 Task: Create a list of must-visit beaches in Miami Beach.
Action: Mouse moved to (145, 54)
Screenshot: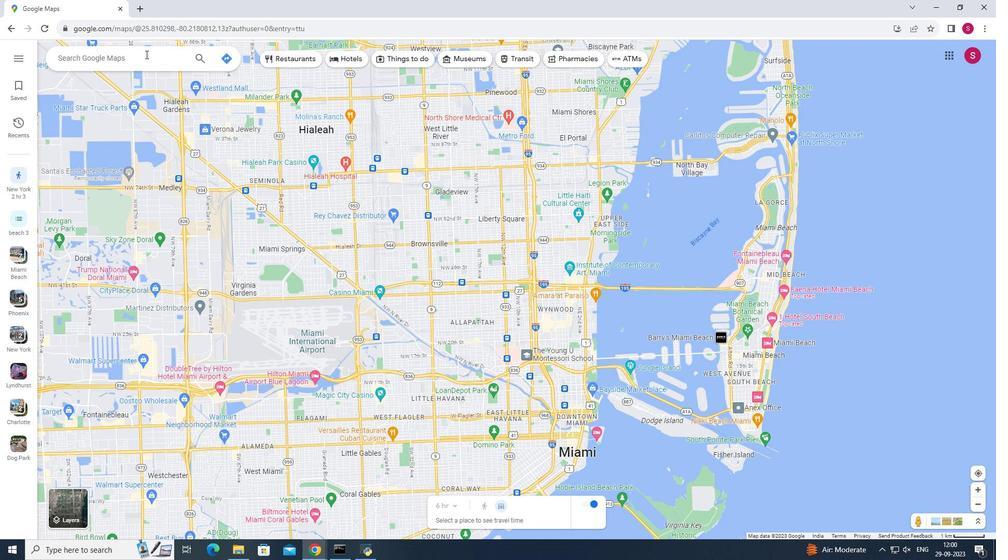 
Action: Mouse pressed left at (145, 54)
Screenshot: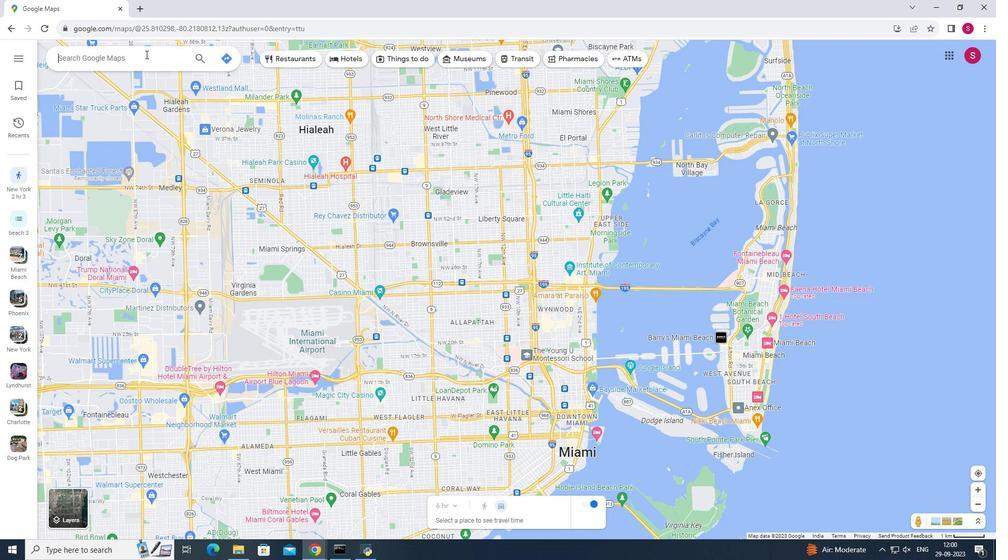 
Action: Mouse moved to (149, 55)
Screenshot: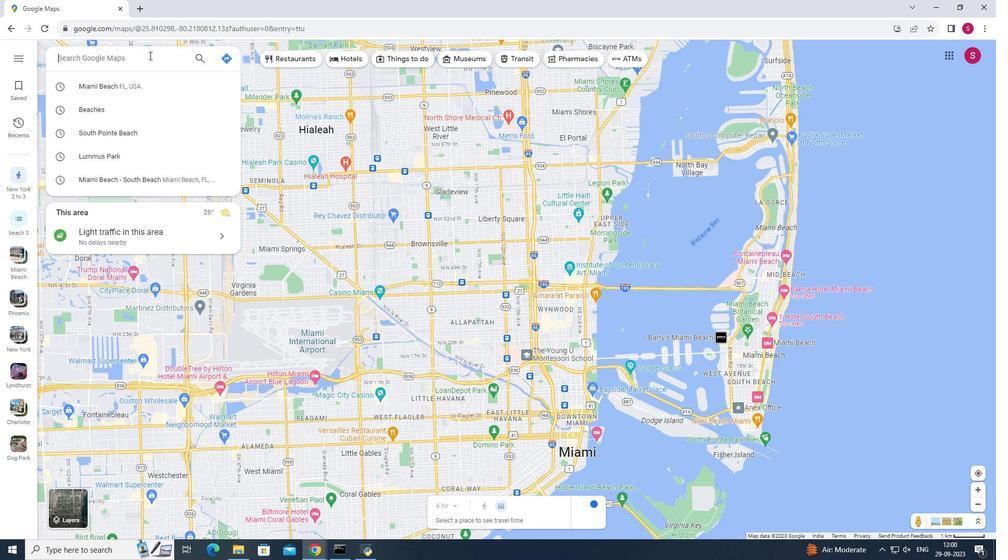 
Action: Key pressed miami<Key.space>beach
Screenshot: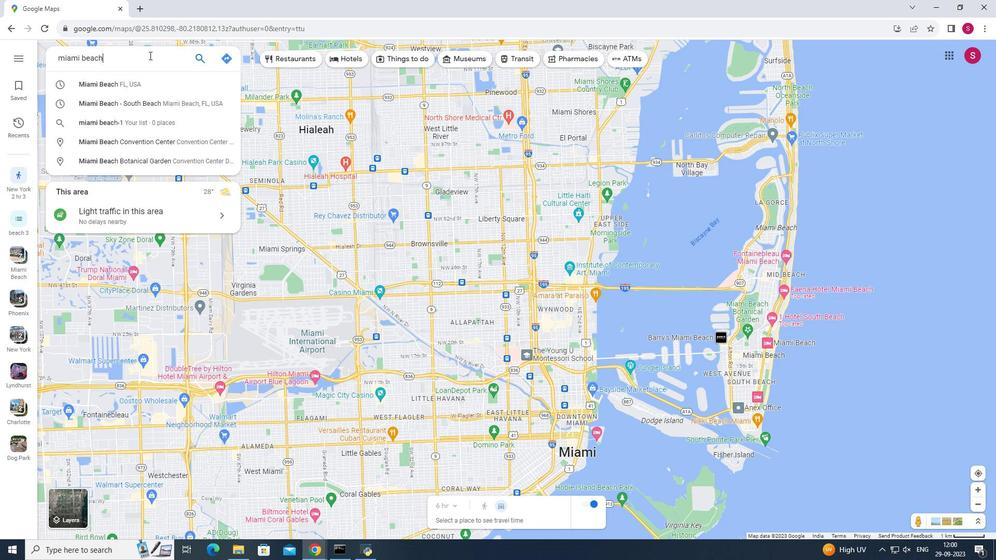 
Action: Mouse moved to (131, 82)
Screenshot: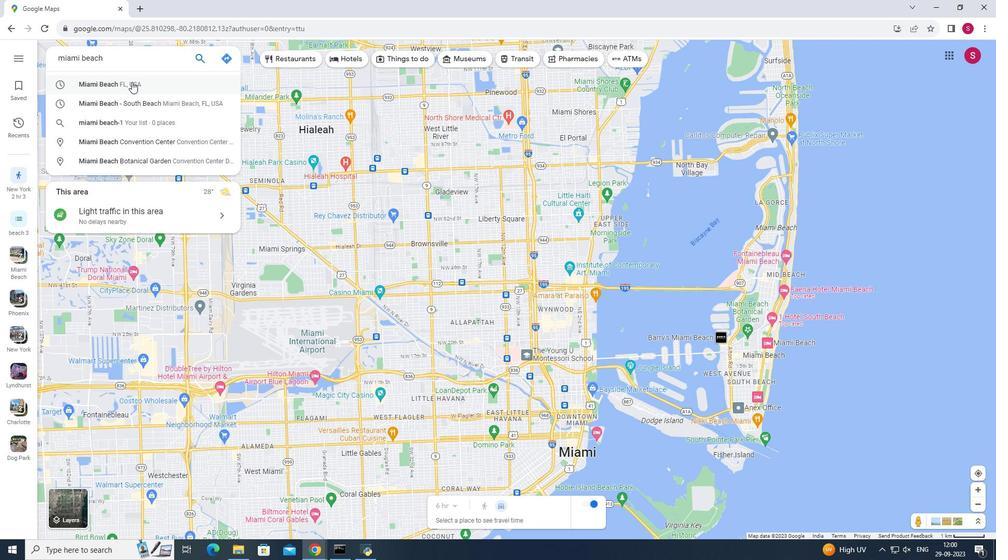 
Action: Mouse pressed left at (131, 82)
Screenshot: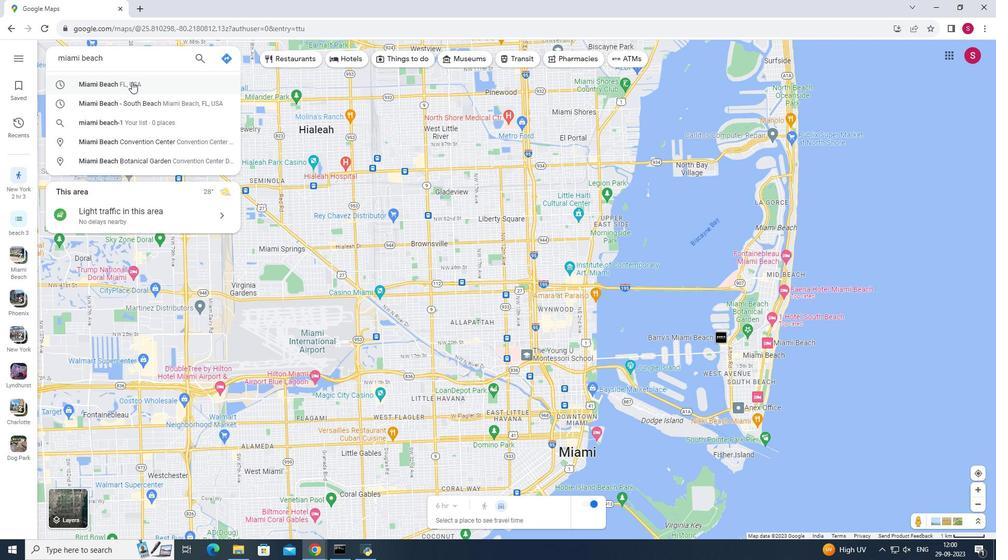 
Action: Mouse moved to (145, 231)
Screenshot: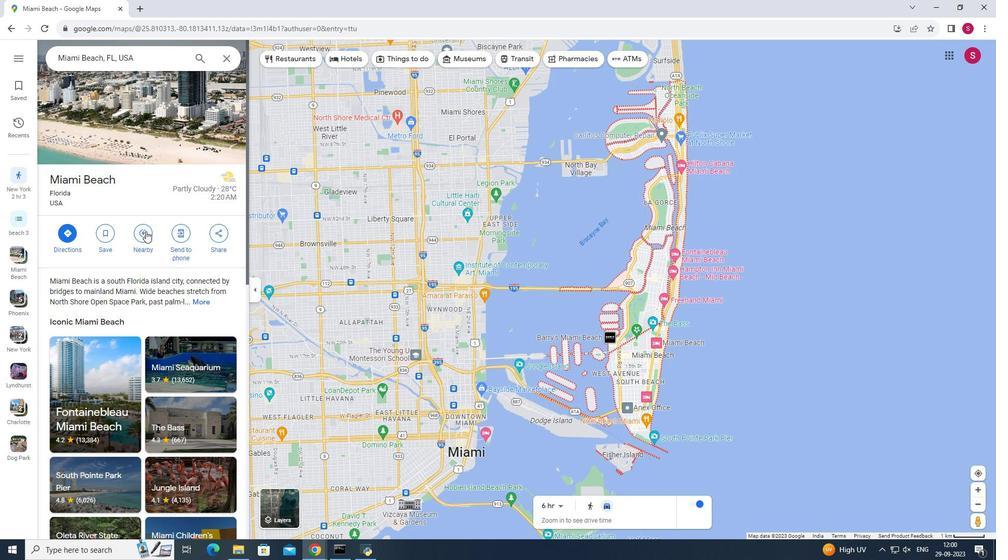 
Action: Mouse pressed left at (145, 231)
Screenshot: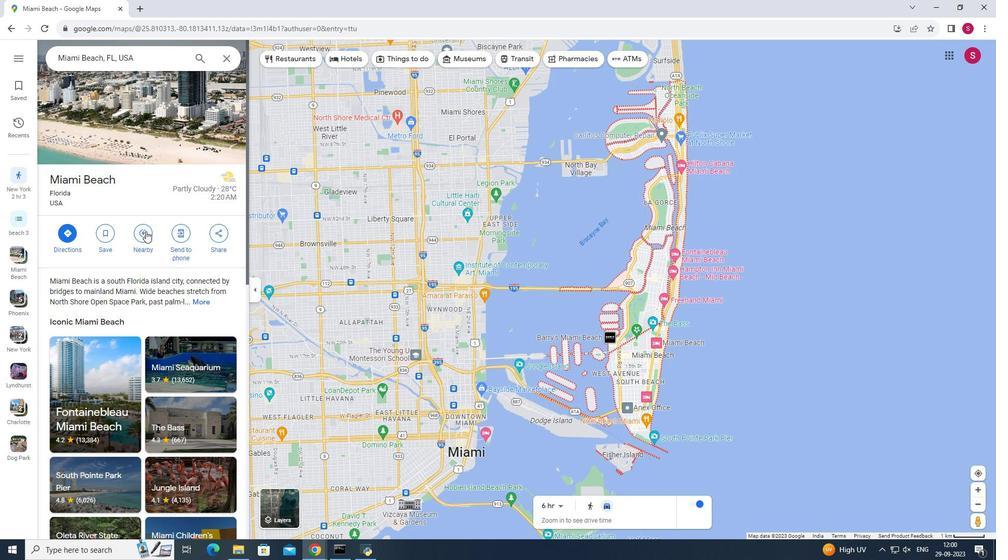 
Action: Key pressed beaches<Key.enter>
Screenshot: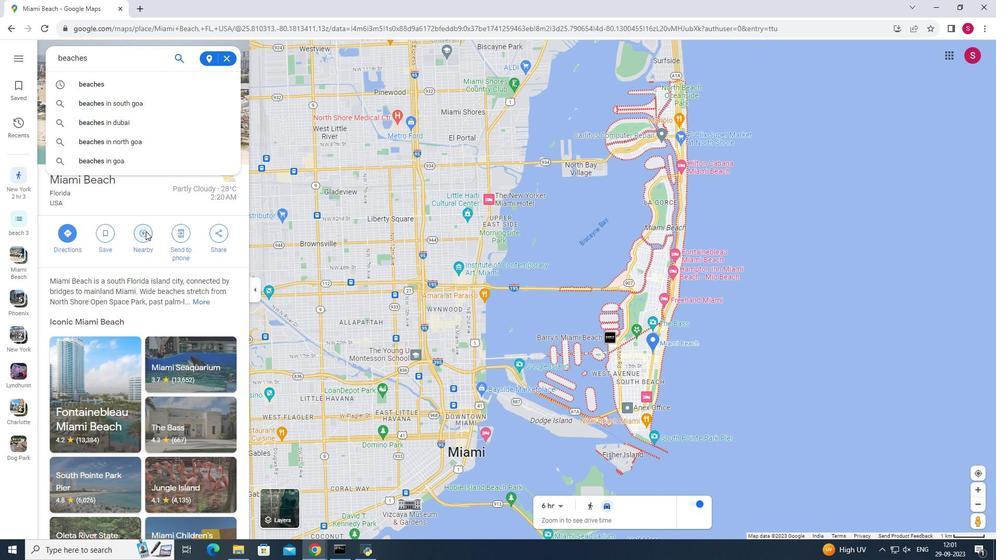 
Action: Mouse moved to (146, 355)
Screenshot: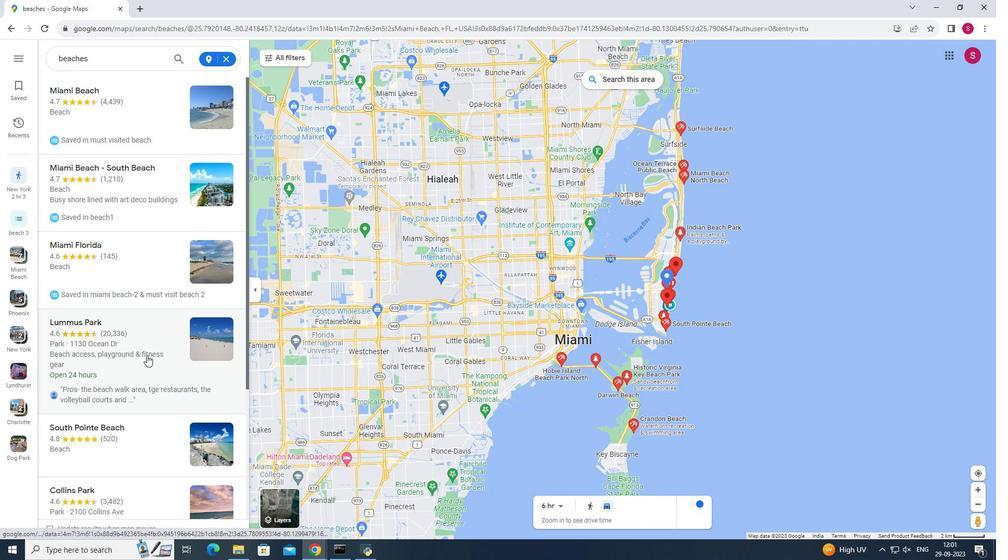 
Action: Mouse pressed left at (146, 355)
Screenshot: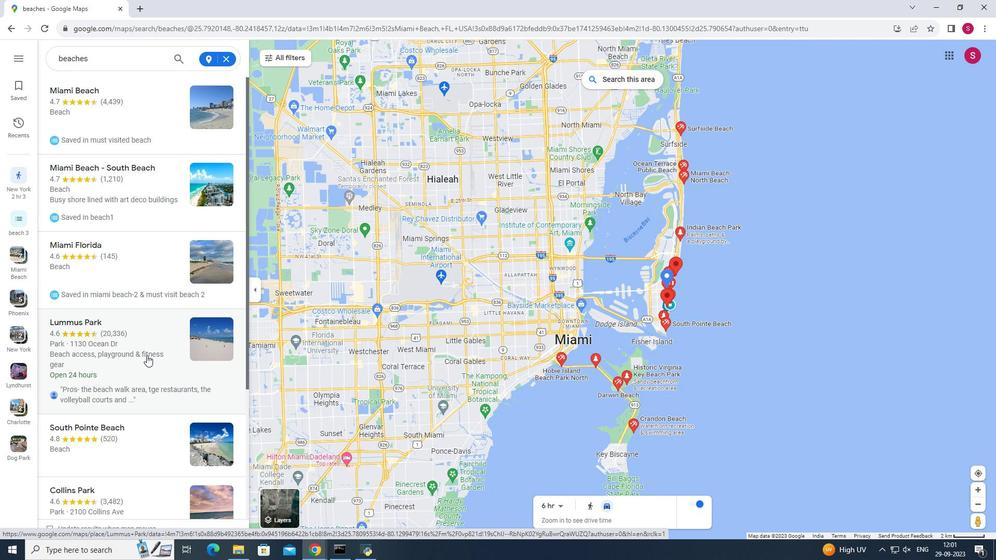 
Action: Mouse moved to (325, 290)
Screenshot: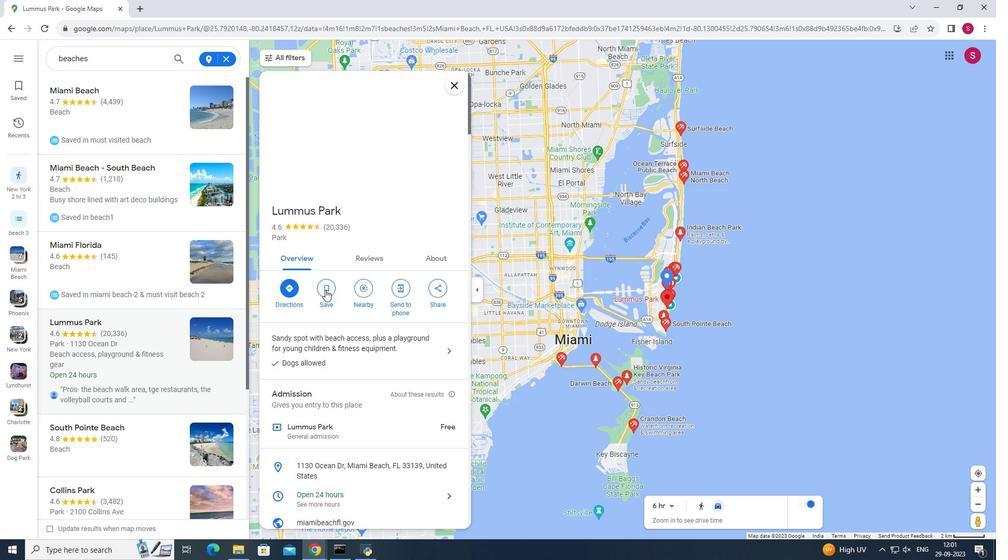 
Action: Mouse pressed left at (325, 290)
Screenshot: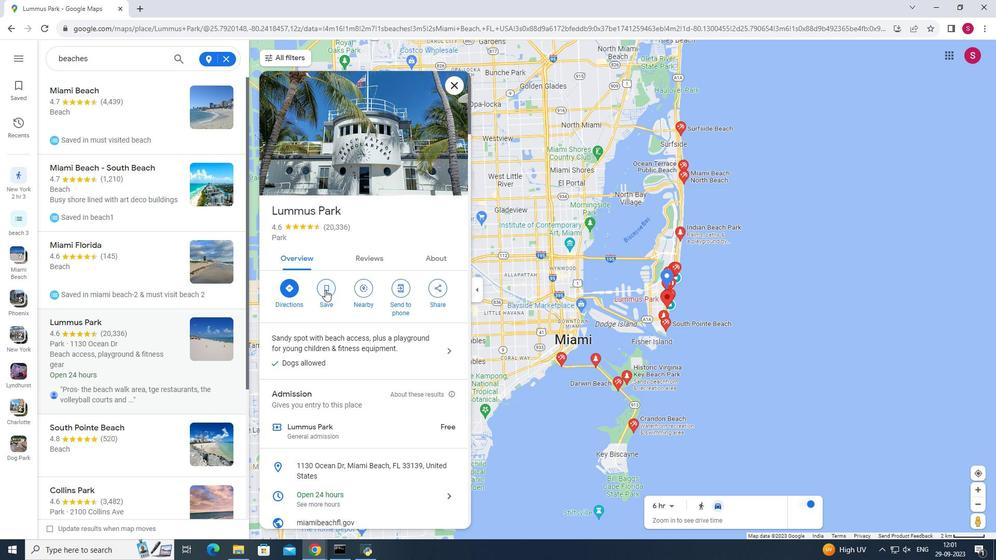 
Action: Mouse moved to (345, 483)
Screenshot: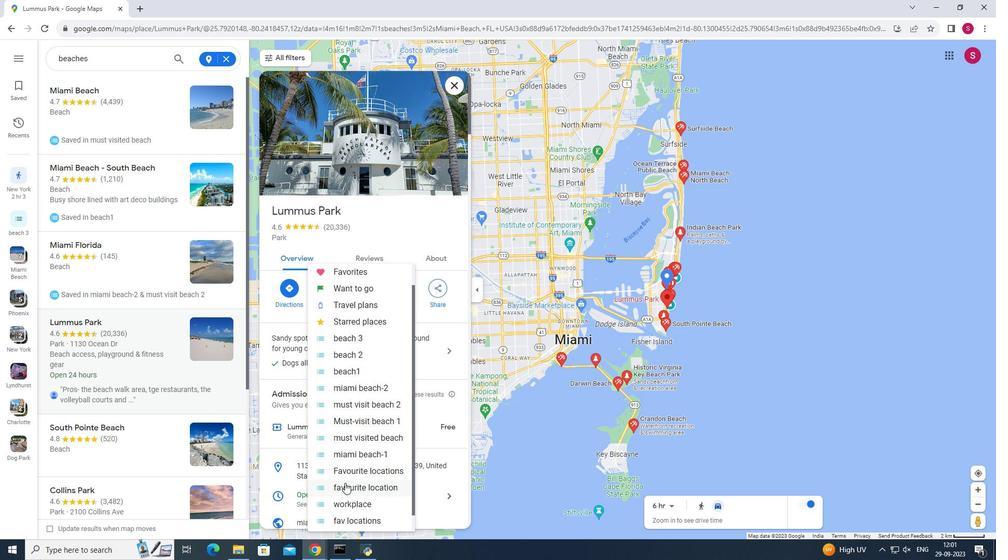 
Action: Mouse scrolled (345, 482) with delta (0, 0)
Screenshot: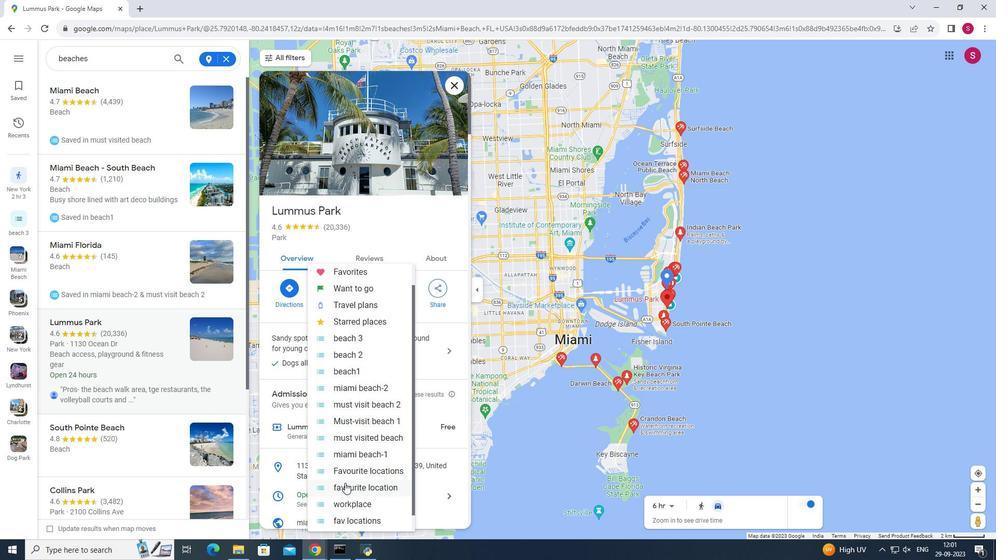 
Action: Mouse scrolled (345, 482) with delta (0, 0)
Screenshot: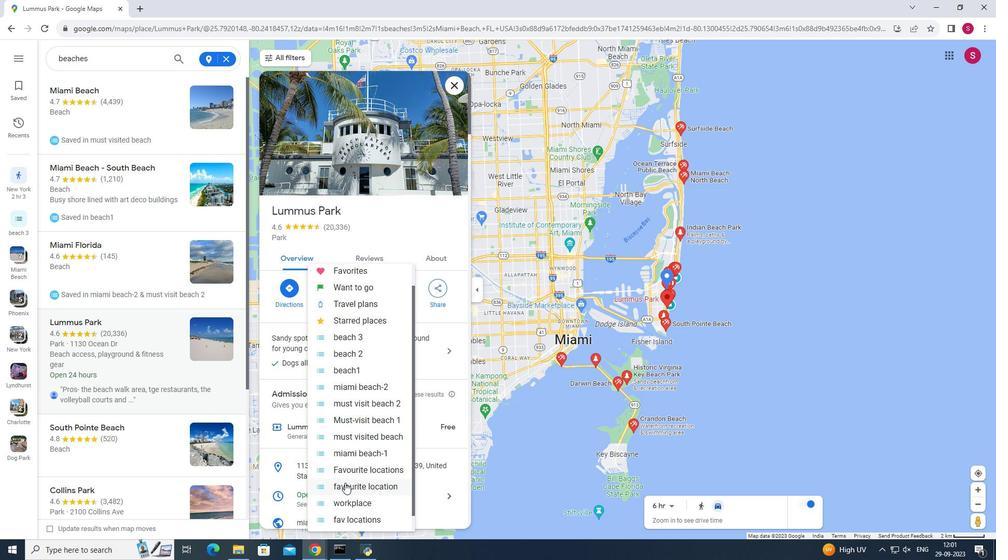 
Action: Mouse scrolled (345, 482) with delta (0, 0)
Screenshot: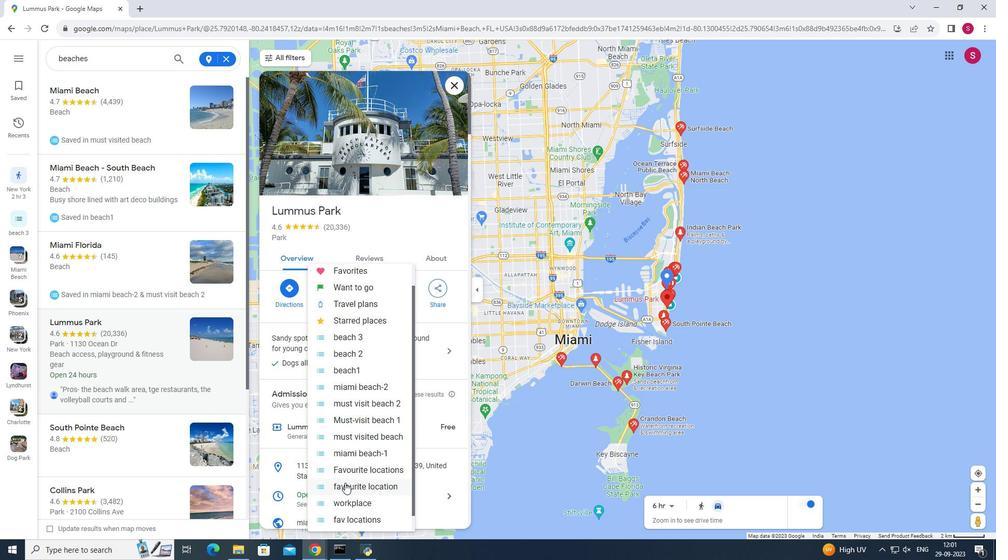 
Action: Mouse scrolled (345, 482) with delta (0, 0)
Screenshot: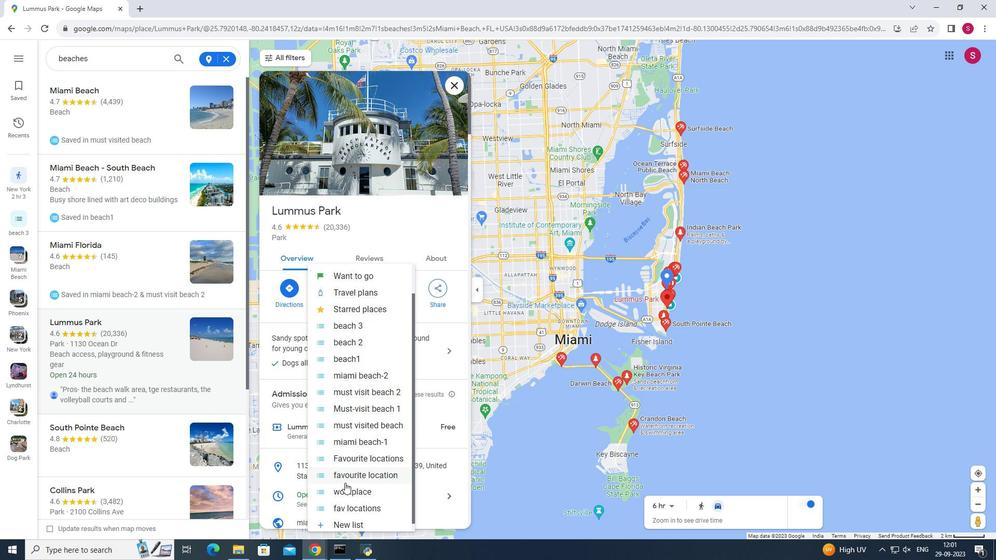 
Action: Mouse moved to (344, 519)
Screenshot: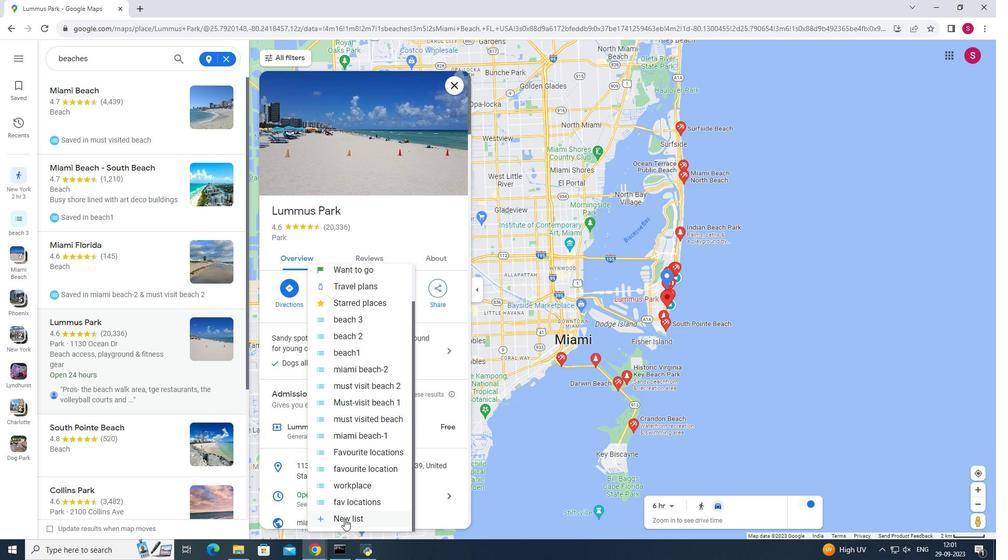 
Action: Mouse pressed left at (344, 519)
Screenshot: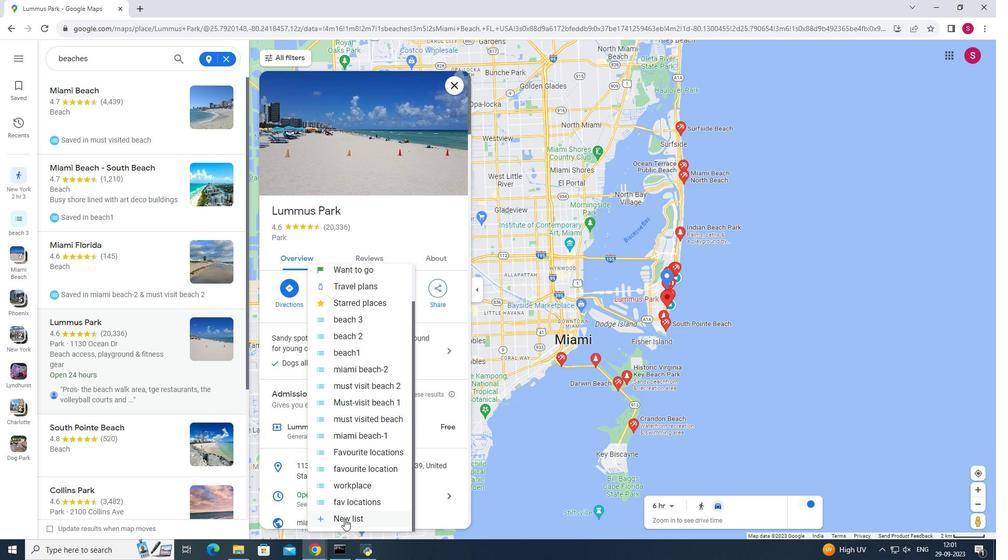 
Action: Key pressed beach<Key.space>5
Screenshot: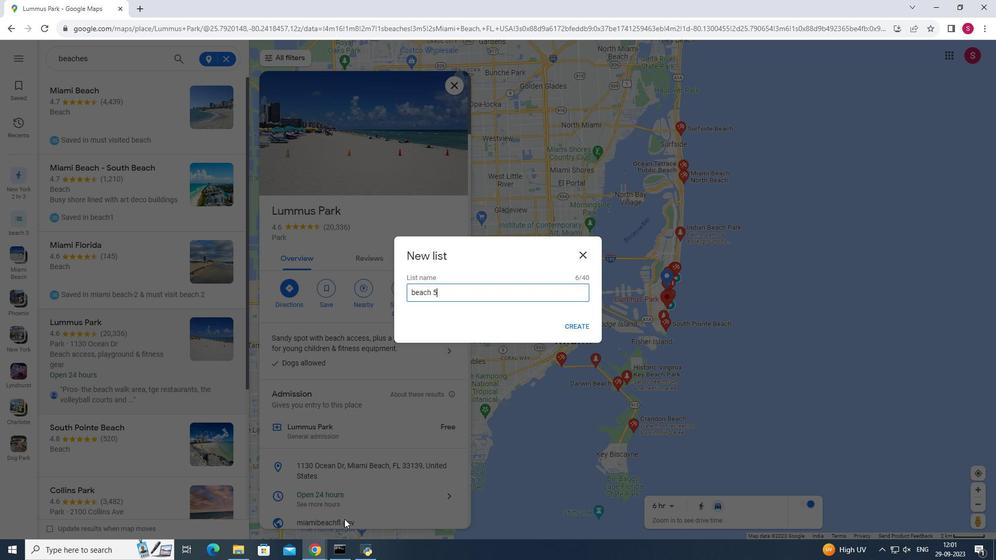 
Action: Mouse moved to (577, 325)
Screenshot: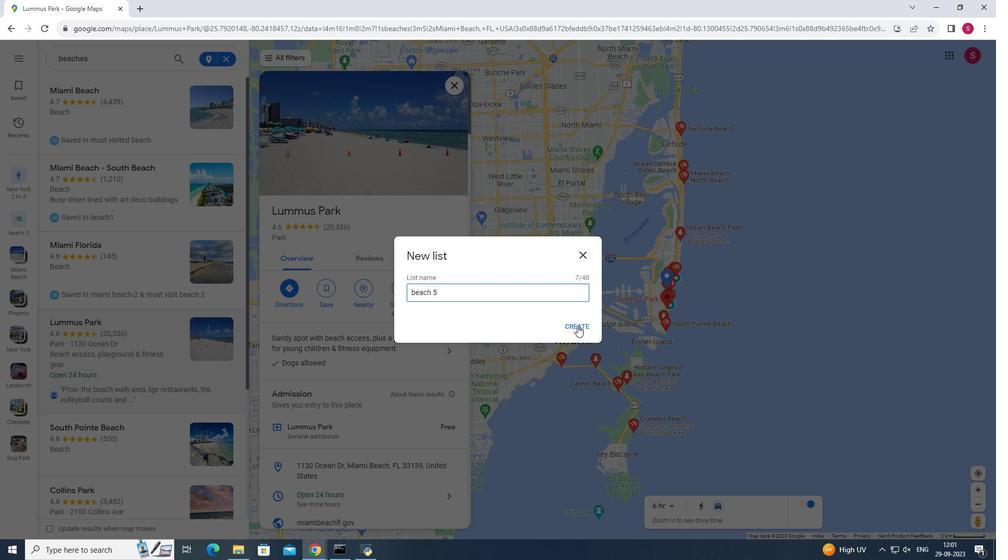 
Action: Mouse pressed left at (577, 325)
Screenshot: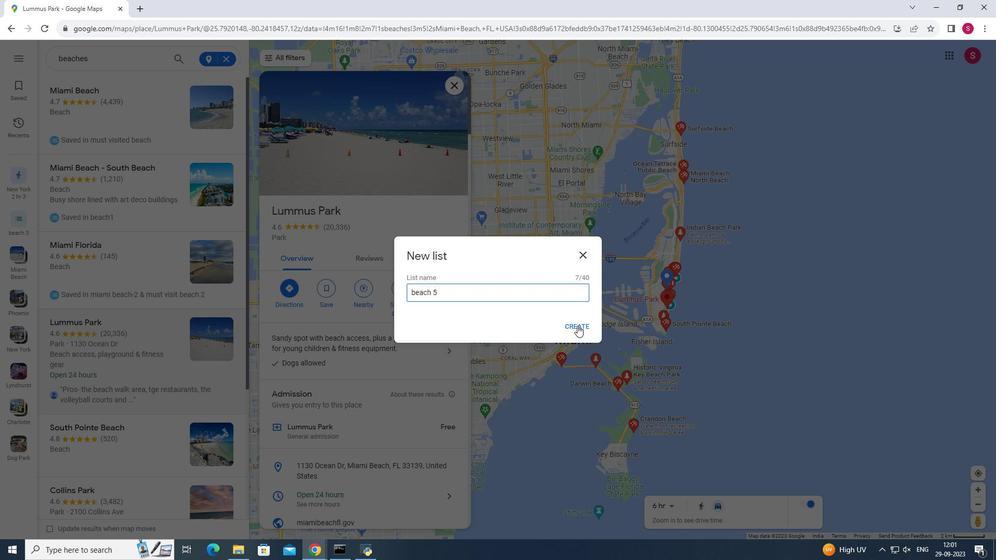 
Action: Mouse moved to (452, 85)
Screenshot: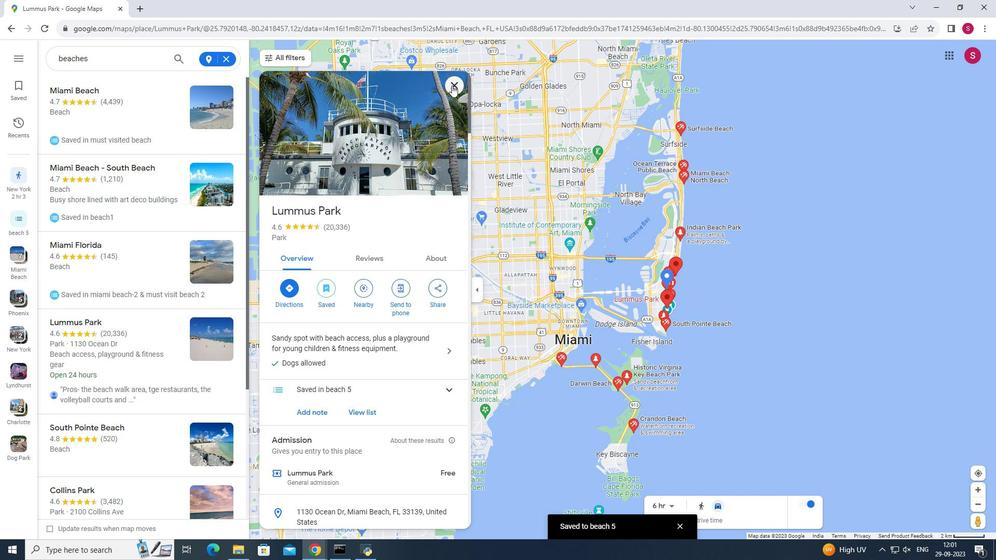 
Action: Mouse pressed left at (452, 85)
Screenshot: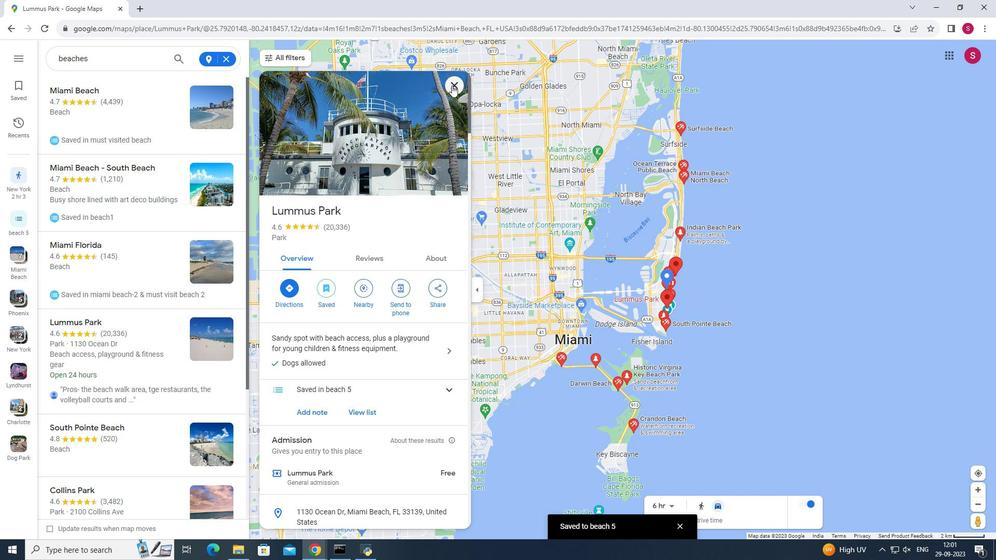 
Action: Mouse moved to (143, 333)
Screenshot: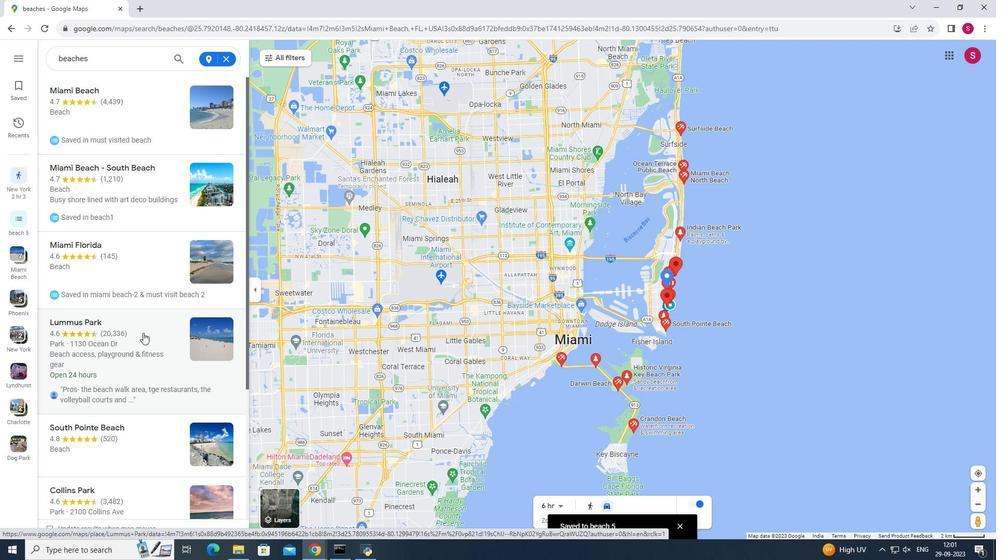 
Action: Mouse scrolled (143, 333) with delta (0, 0)
Screenshot: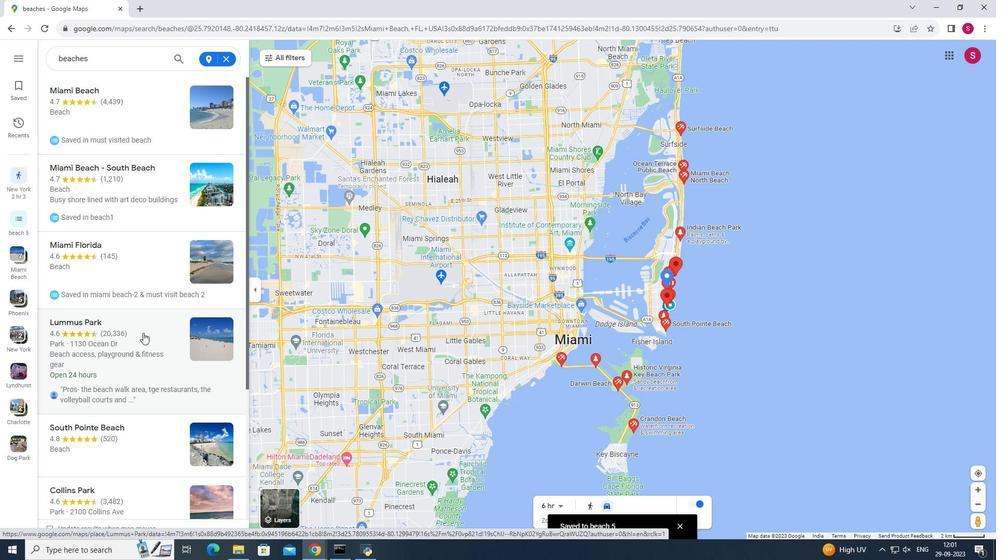 
Action: Mouse moved to (143, 335)
Screenshot: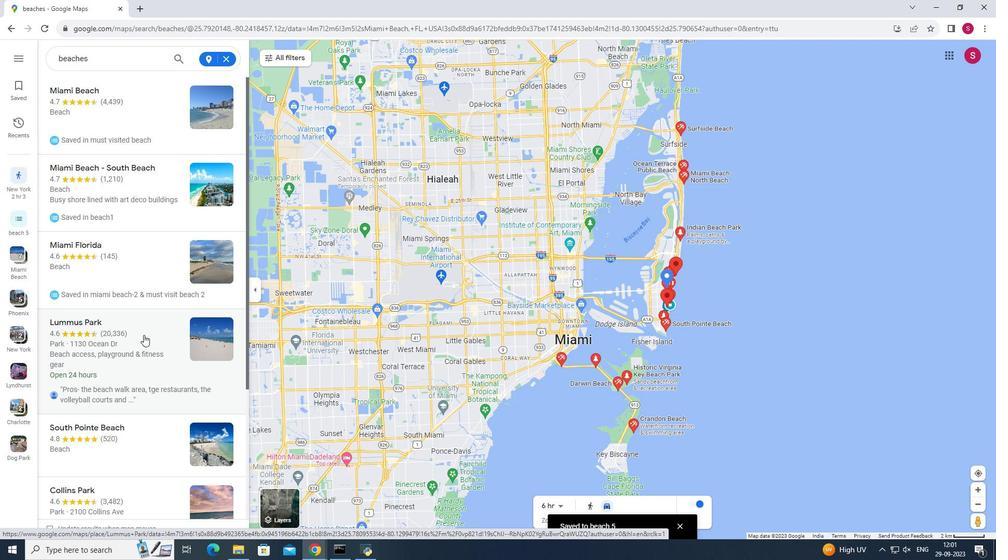 
Action: Mouse scrolled (143, 334) with delta (0, 0)
Screenshot: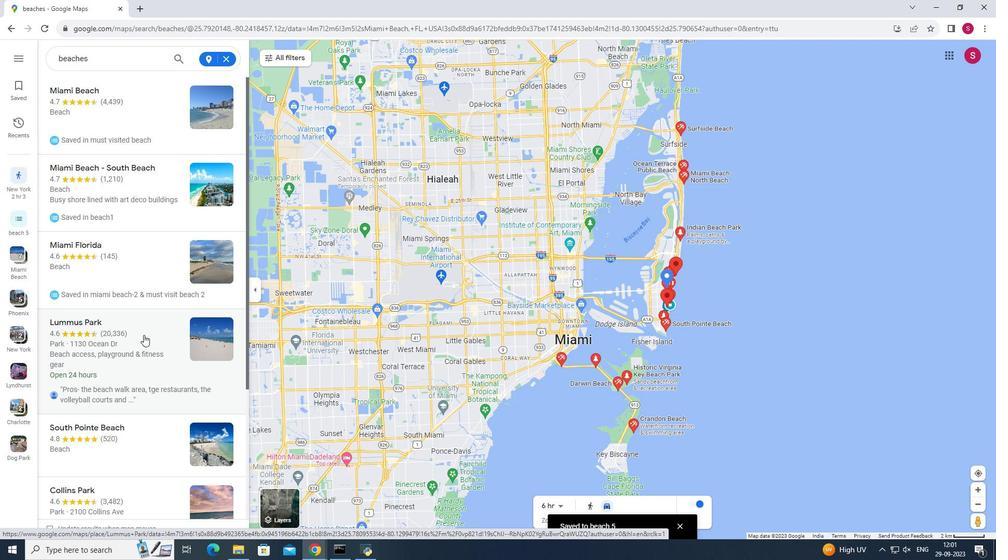 
Action: Mouse moved to (141, 325)
Screenshot: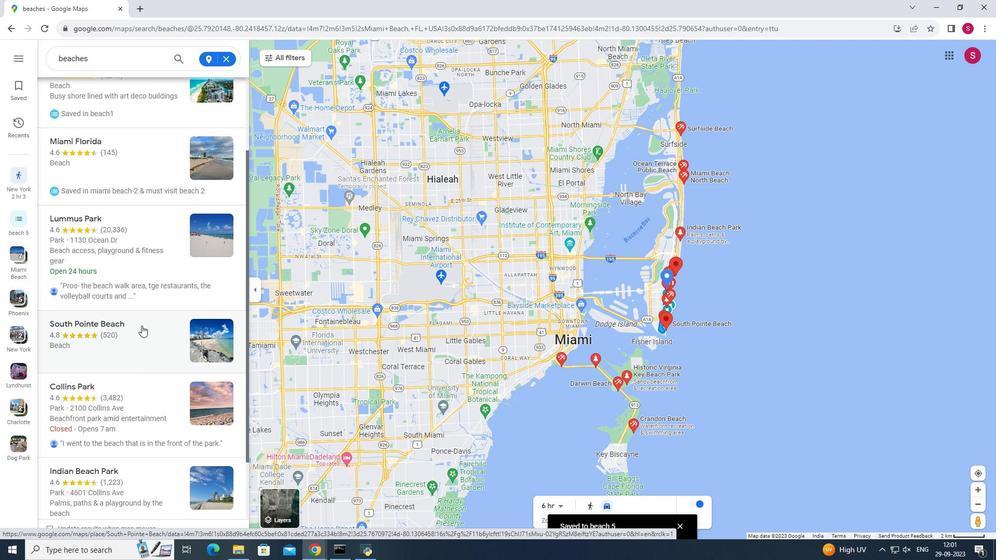 
Action: Mouse pressed left at (141, 325)
Screenshot: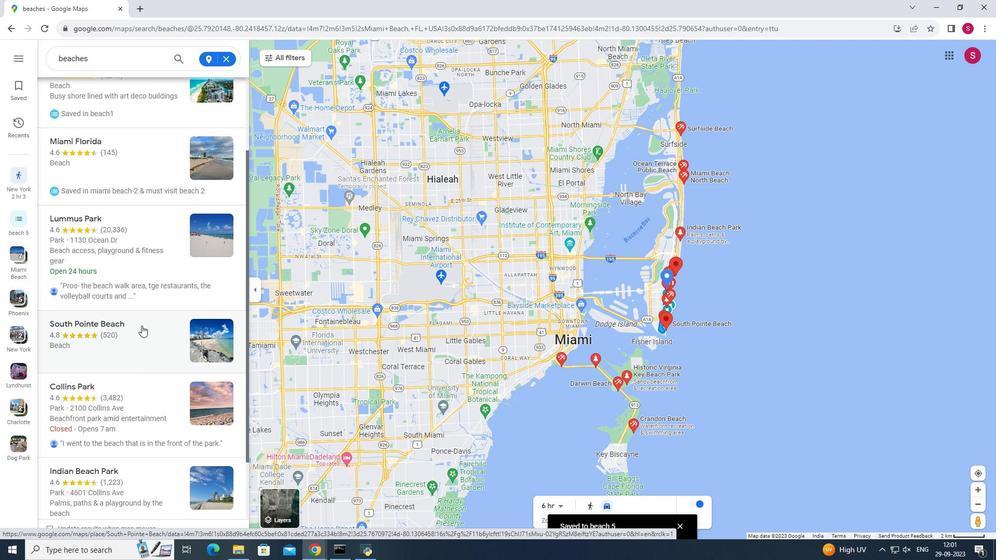 
Action: Mouse moved to (327, 291)
Screenshot: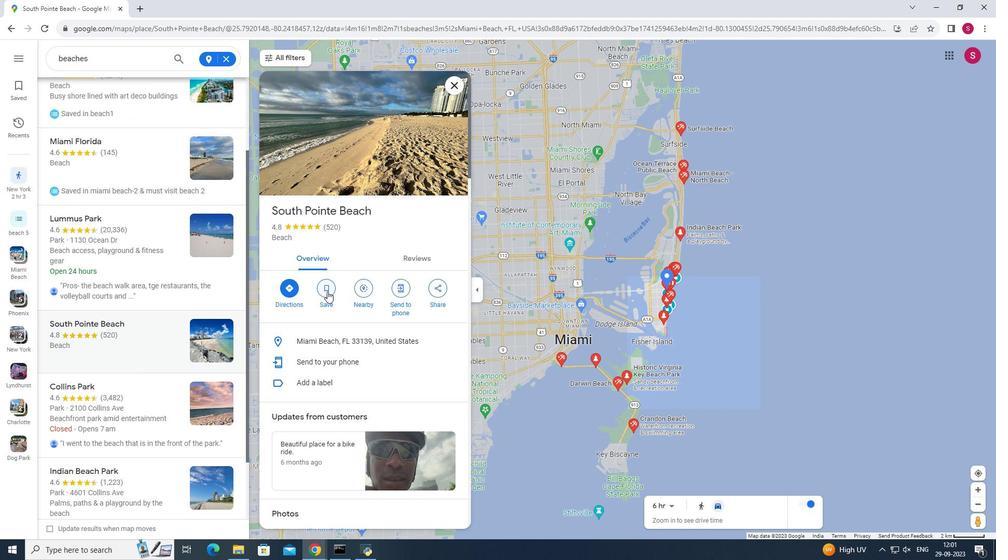 
Action: Mouse pressed left at (327, 291)
Screenshot: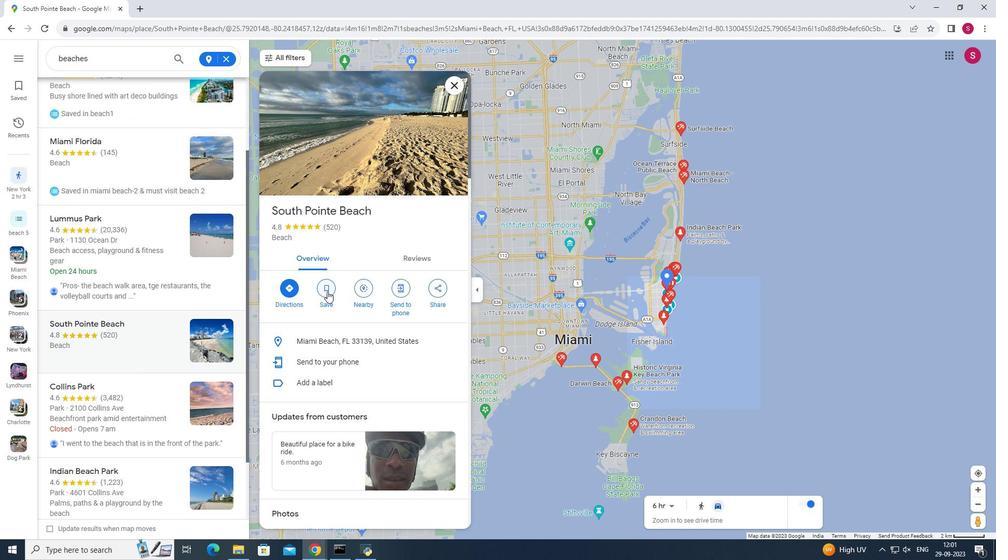 
Action: Mouse moved to (337, 362)
Screenshot: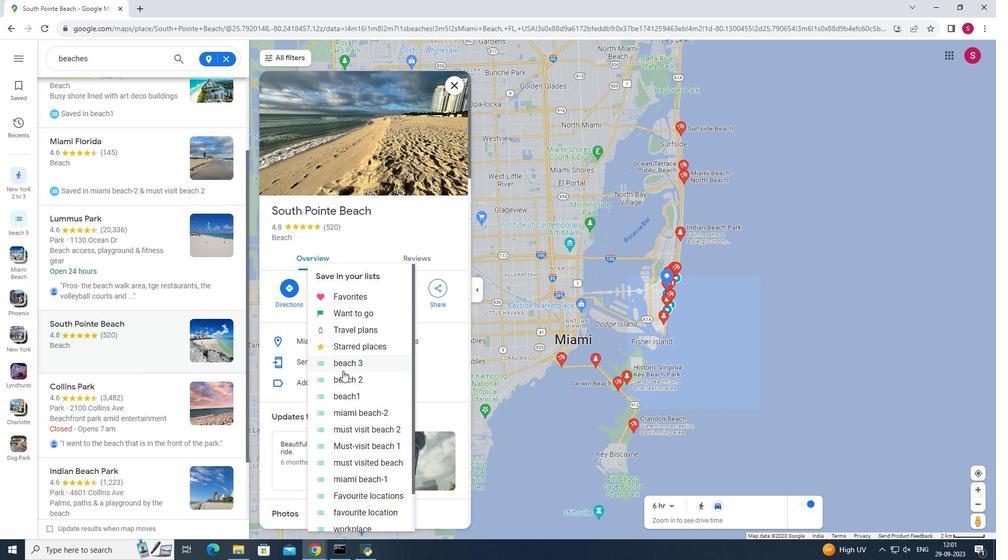 
Action: Mouse scrolled (337, 362) with delta (0, 0)
Screenshot: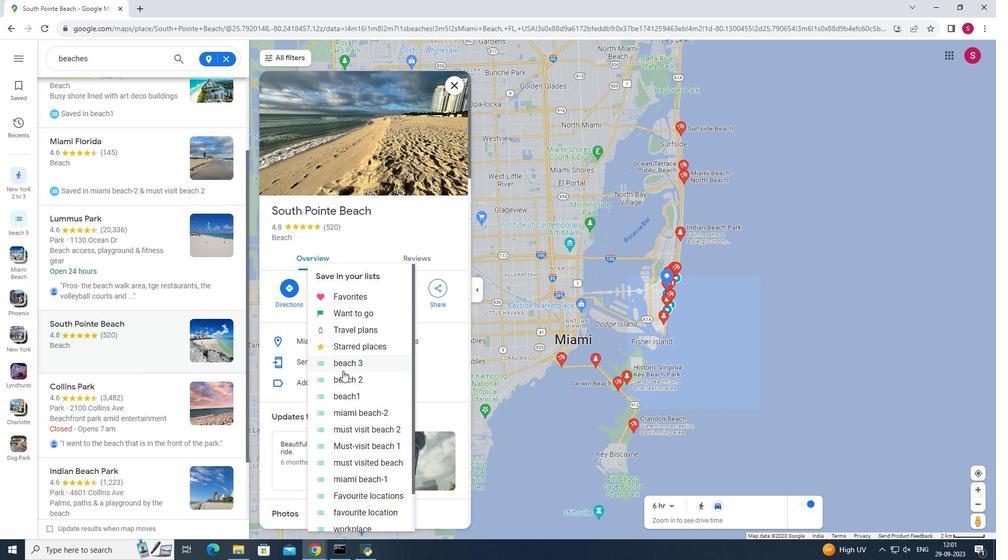 
Action: Mouse moved to (343, 371)
Screenshot: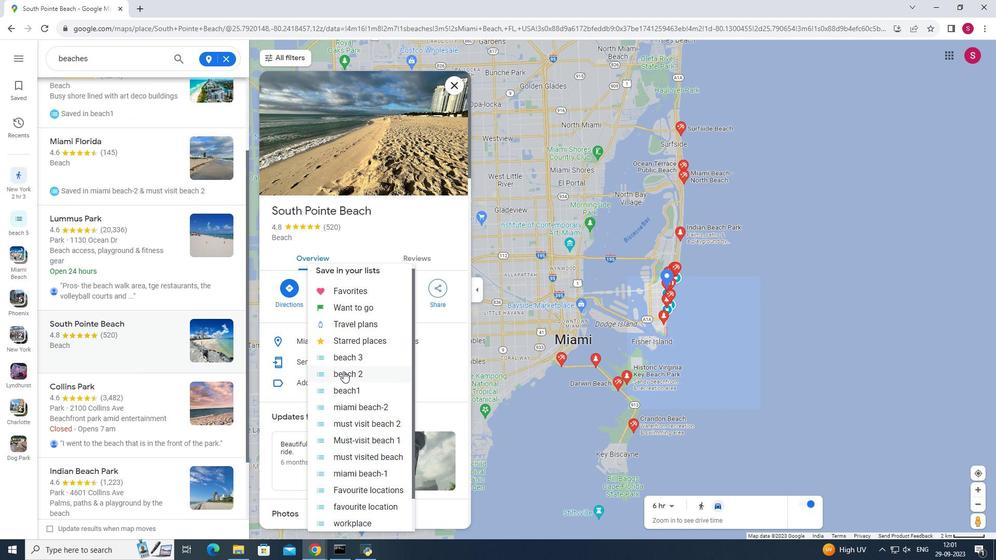 
Action: Mouse scrolled (343, 370) with delta (0, 0)
Screenshot: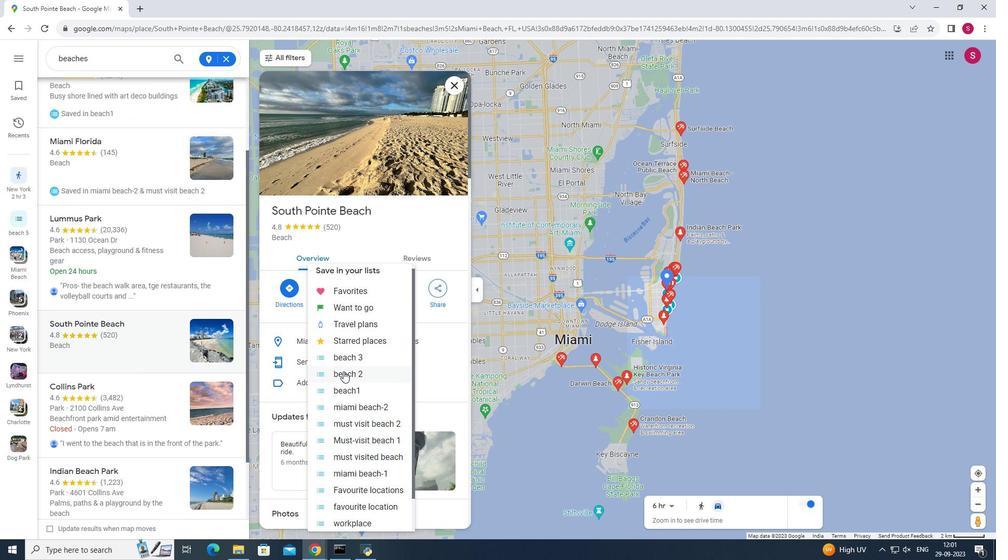 
Action: Mouse moved to (343, 371)
Screenshot: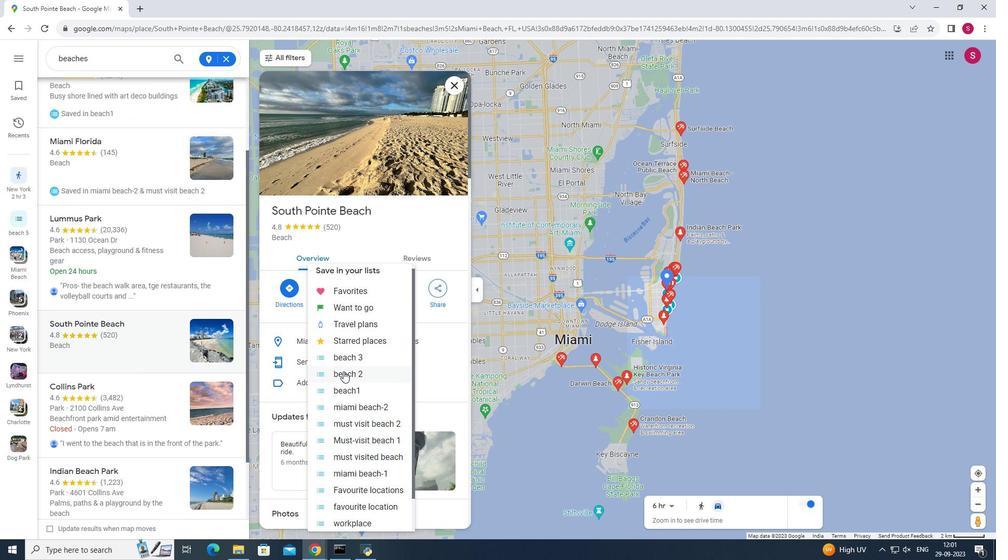 
Action: Mouse scrolled (343, 371) with delta (0, 0)
Screenshot: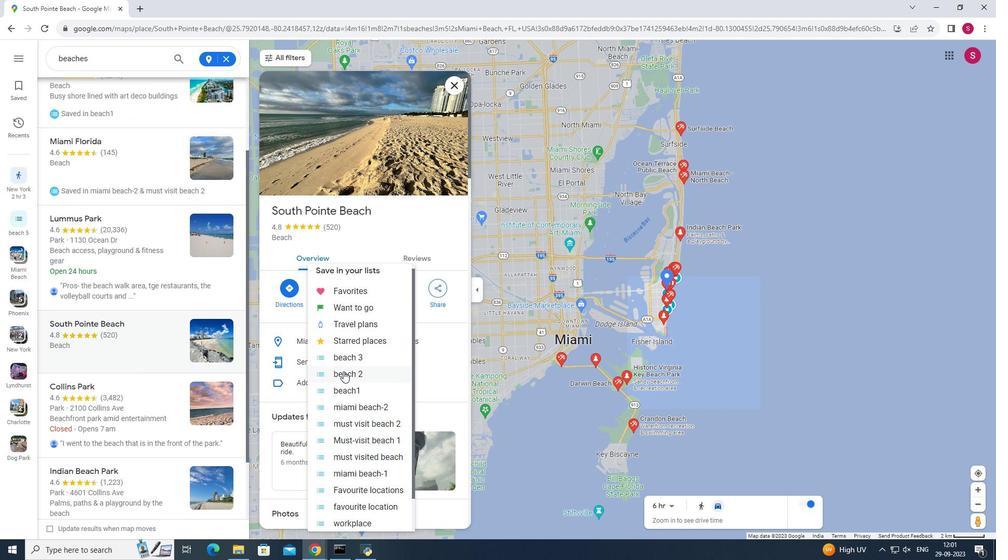 
Action: Mouse moved to (343, 371)
Screenshot: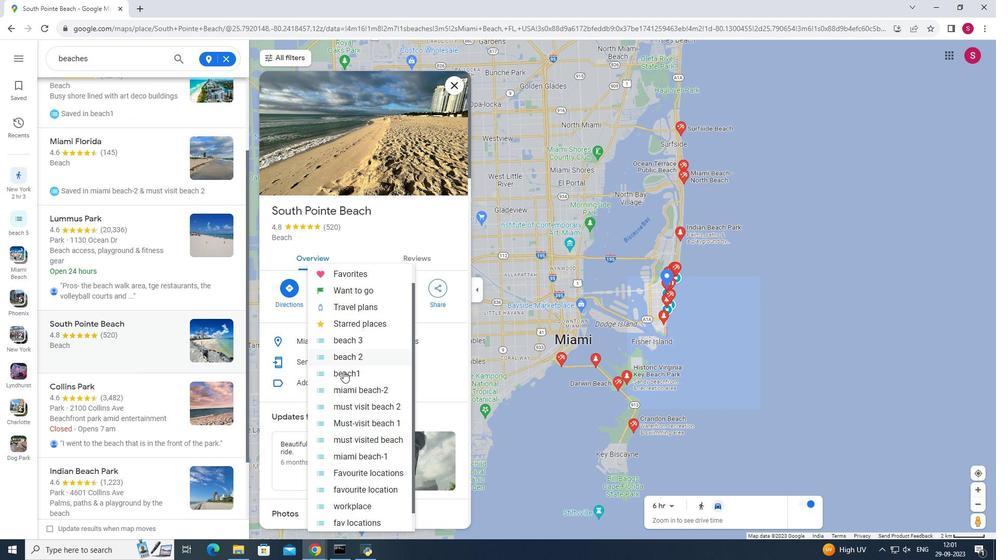 
Action: Mouse scrolled (343, 371) with delta (0, 0)
Screenshot: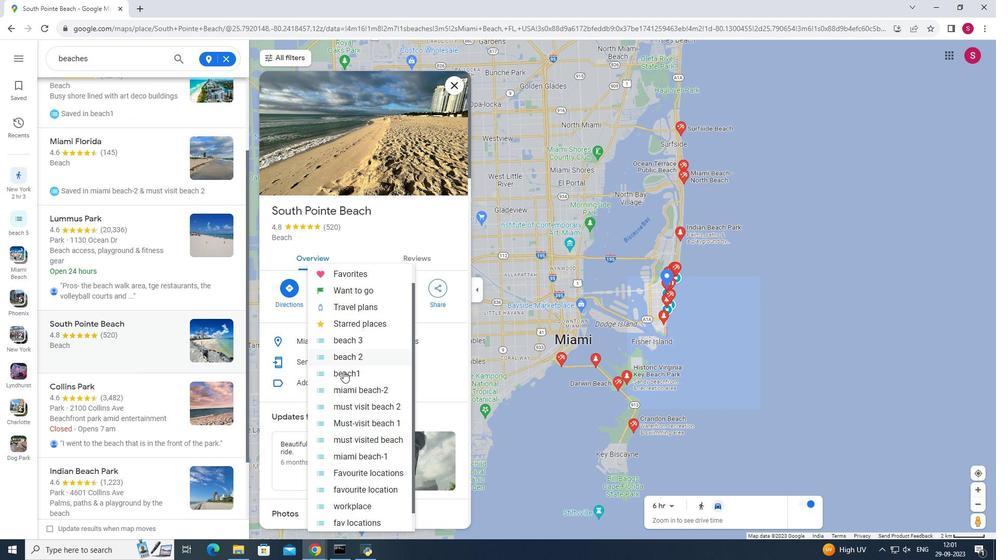 
Action: Mouse scrolled (343, 371) with delta (0, 0)
Screenshot: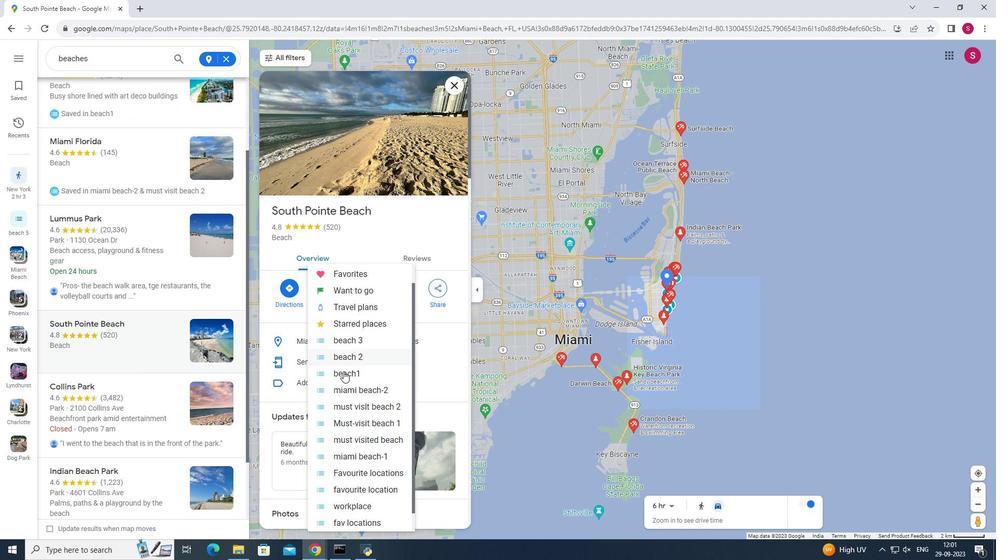 
Action: Mouse scrolled (343, 371) with delta (0, 0)
Screenshot: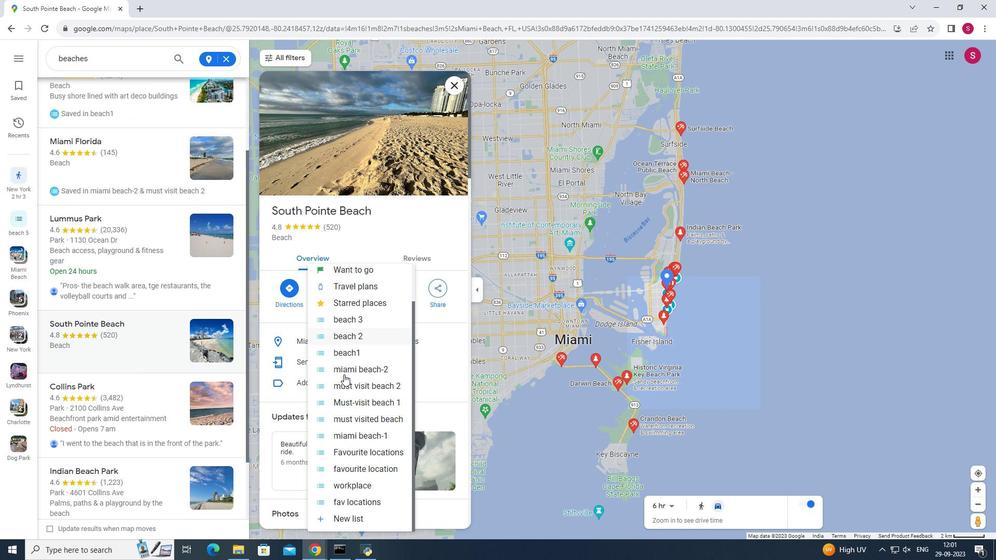 
Action: Mouse scrolled (343, 371) with delta (0, 0)
Screenshot: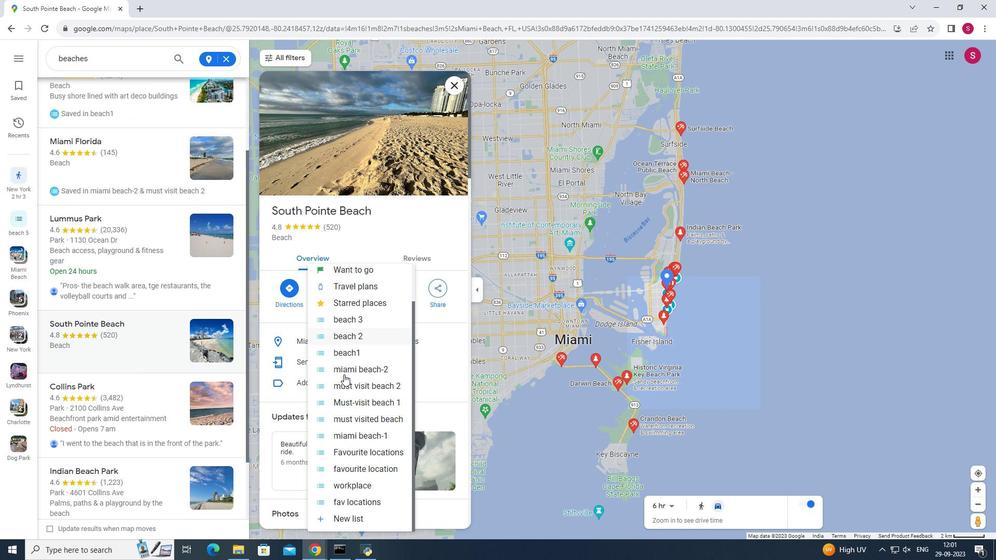 
Action: Mouse moved to (344, 374)
Screenshot: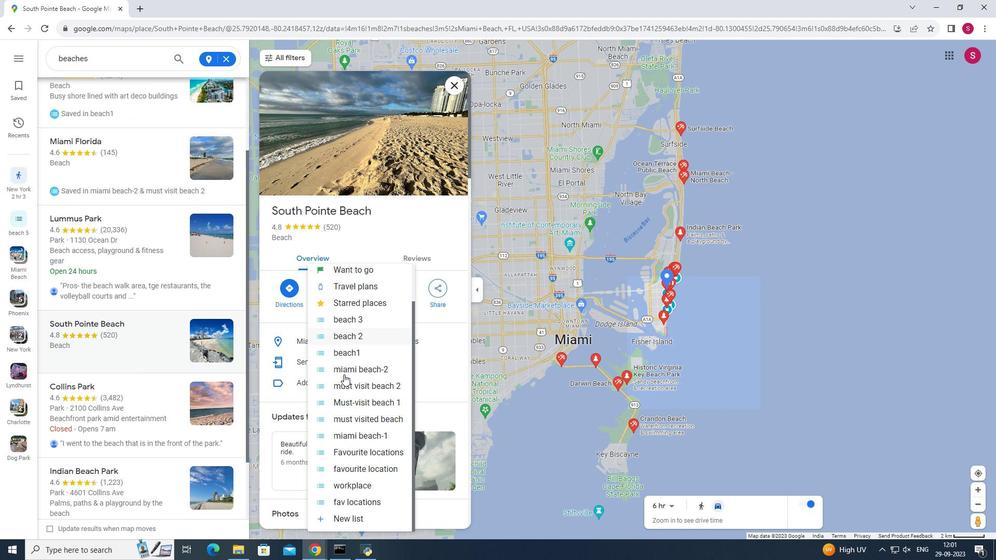 
Action: Mouse scrolled (344, 374) with delta (0, 0)
Screenshot: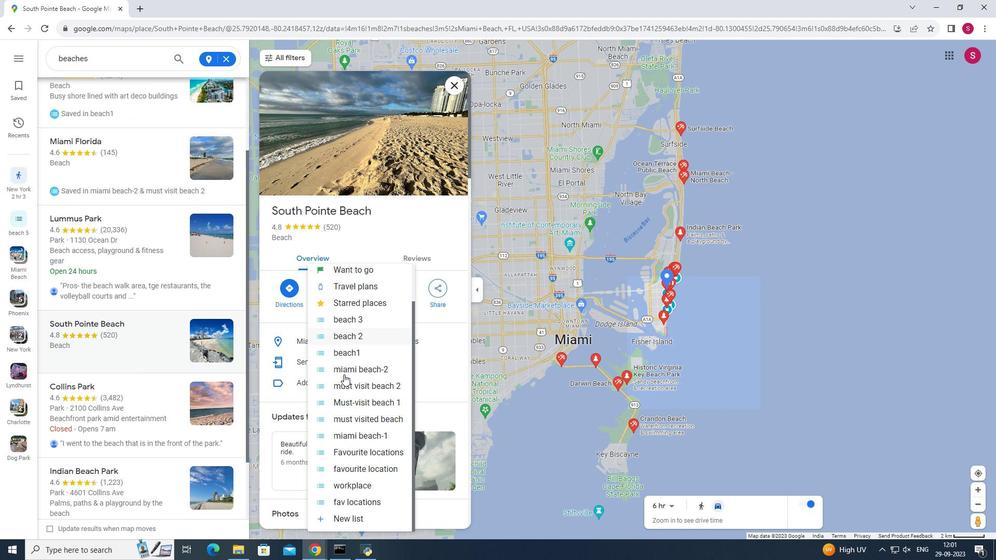 
Action: Mouse moved to (344, 377)
Screenshot: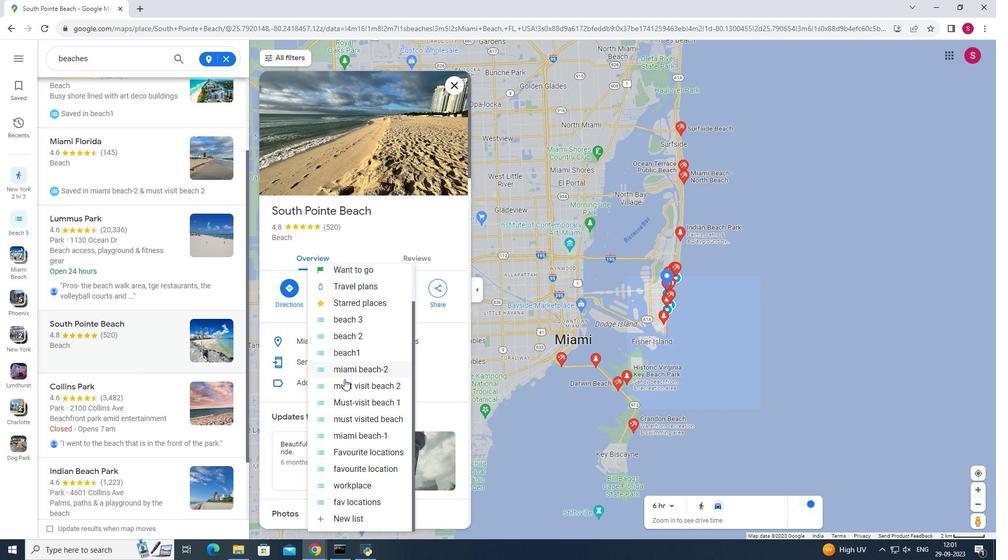 
Action: Mouse scrolled (344, 377) with delta (0, 0)
Screenshot: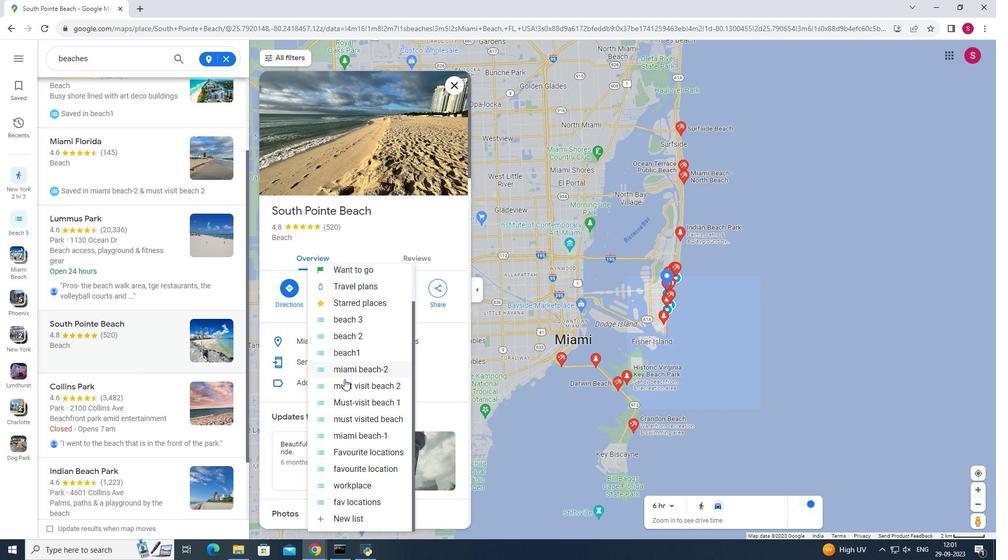 
Action: Mouse moved to (346, 520)
Screenshot: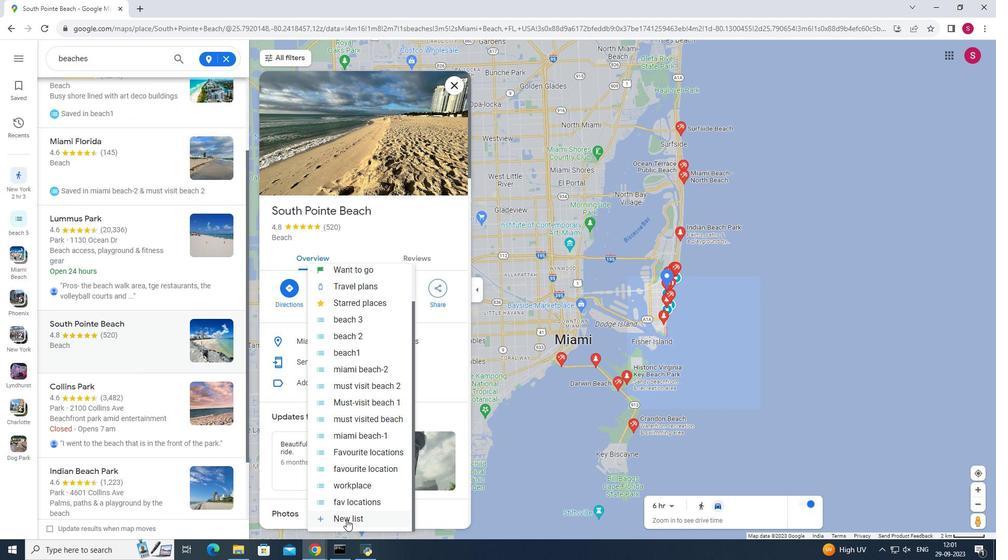 
Action: Mouse pressed left at (346, 520)
Screenshot: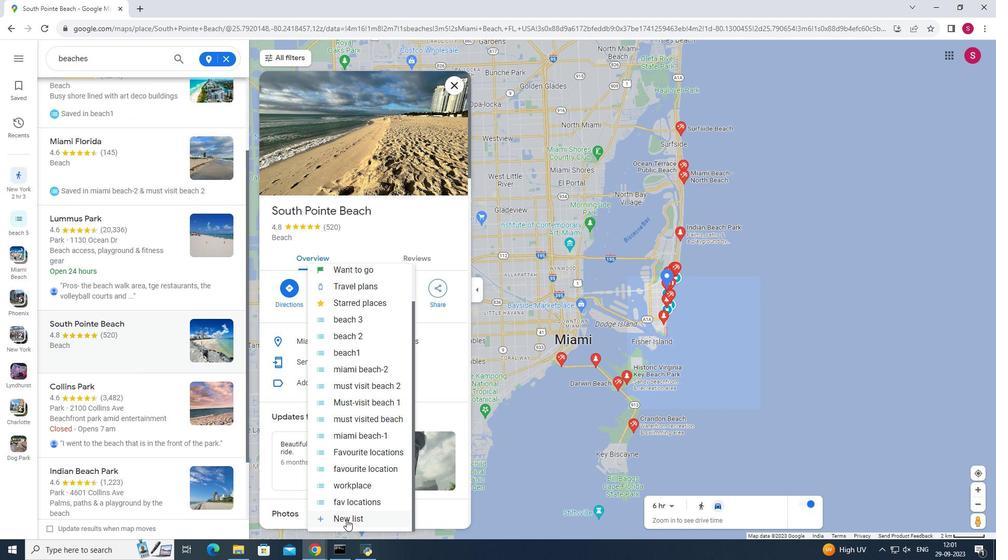 
Action: Key pressed beach<Key.space>6
Screenshot: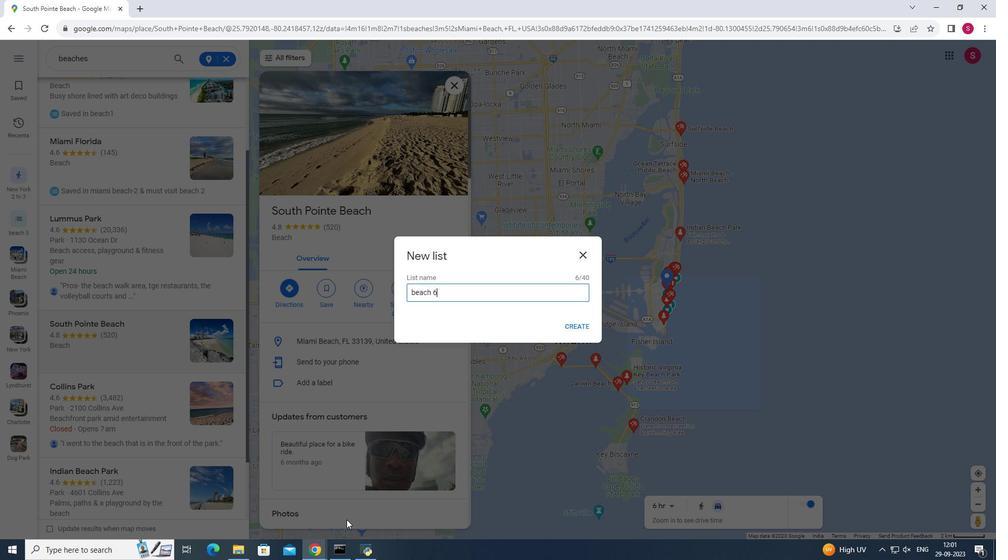 
Action: Mouse moved to (580, 326)
Screenshot: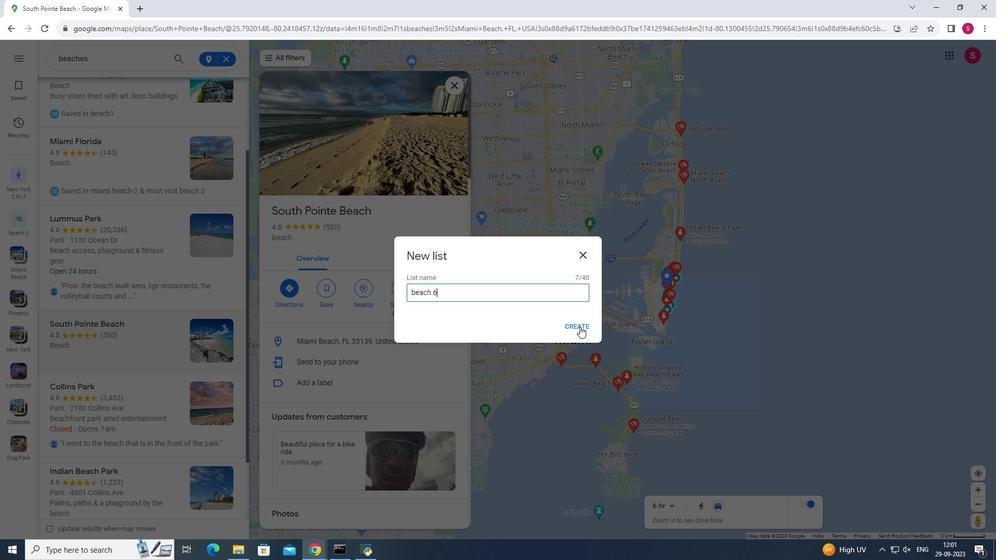 
Action: Mouse pressed left at (580, 326)
Screenshot: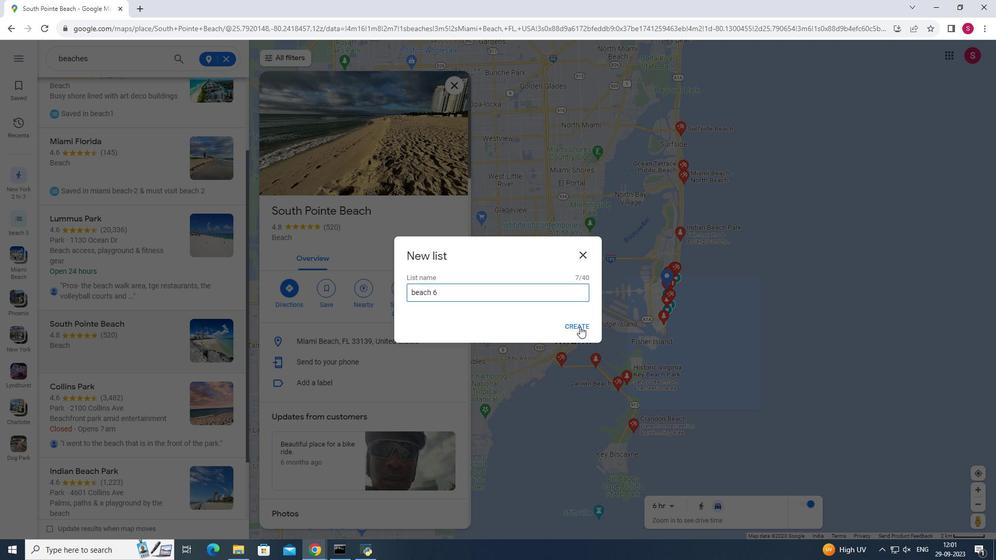 
Action: Mouse moved to (680, 527)
Screenshot: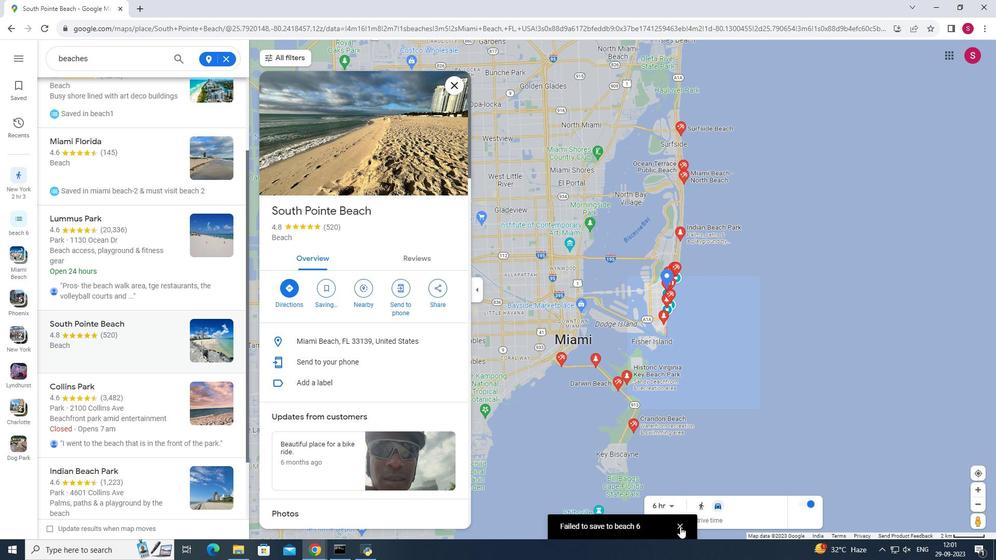 
Action: Mouse pressed left at (680, 527)
Screenshot: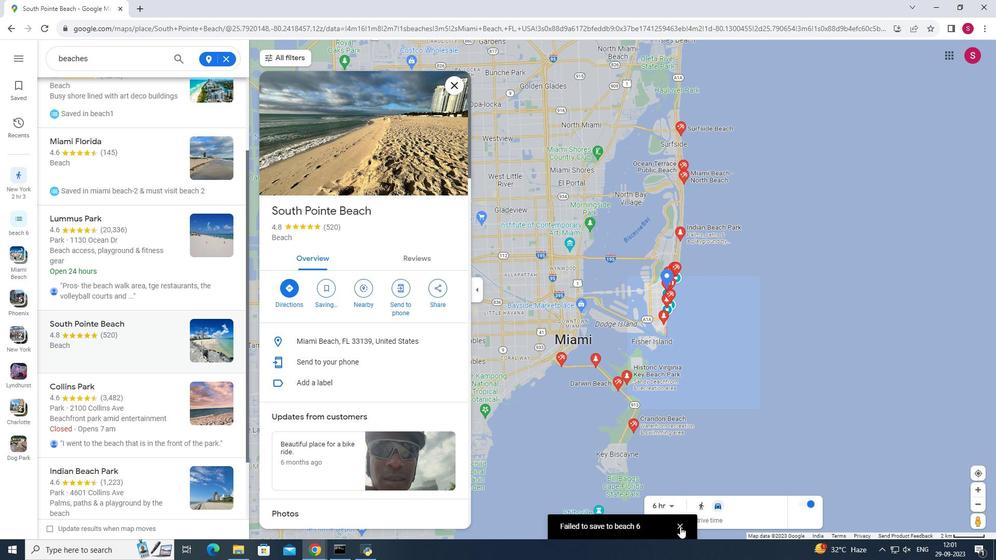 
Action: Mouse moved to (326, 290)
Screenshot: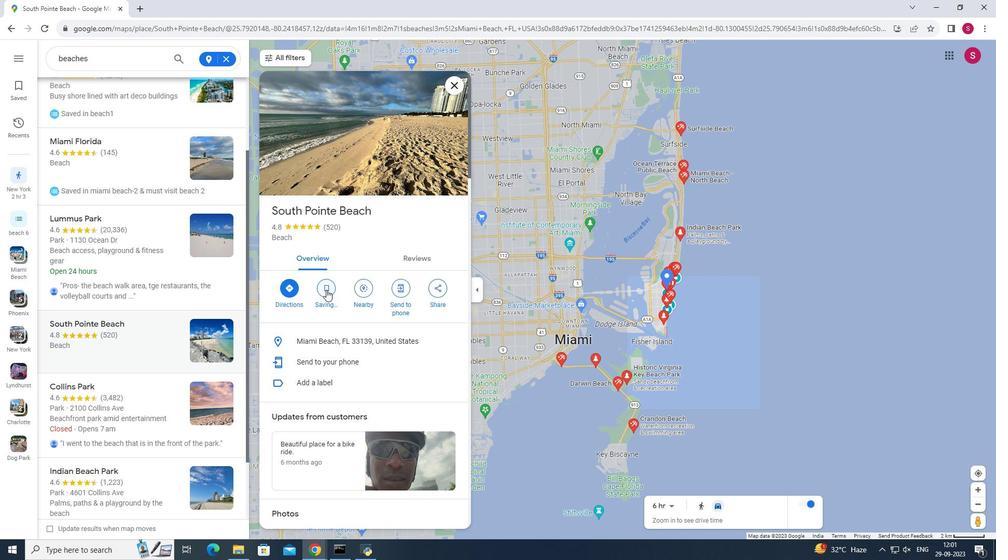 
Action: Mouse pressed left at (326, 290)
Screenshot: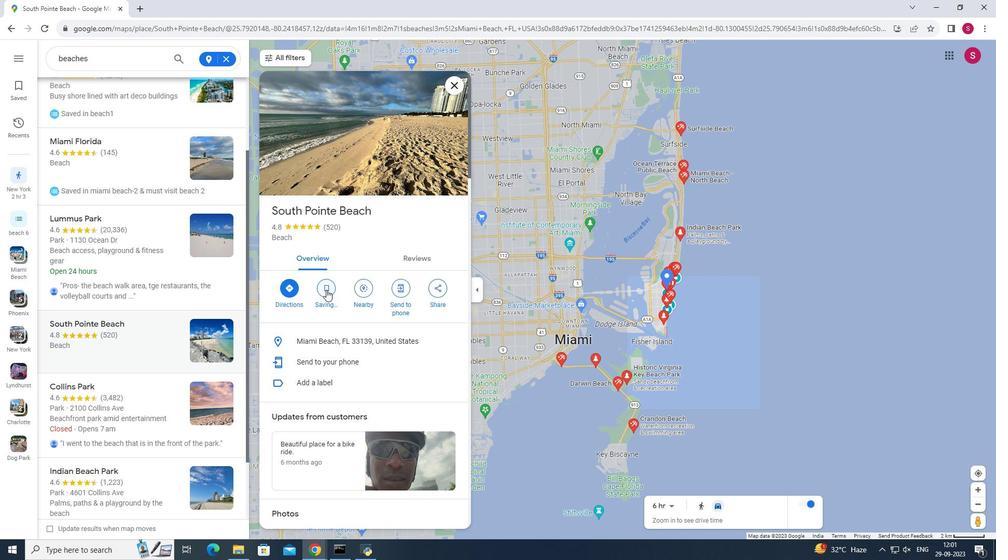 
Action: Mouse moved to (378, 436)
Screenshot: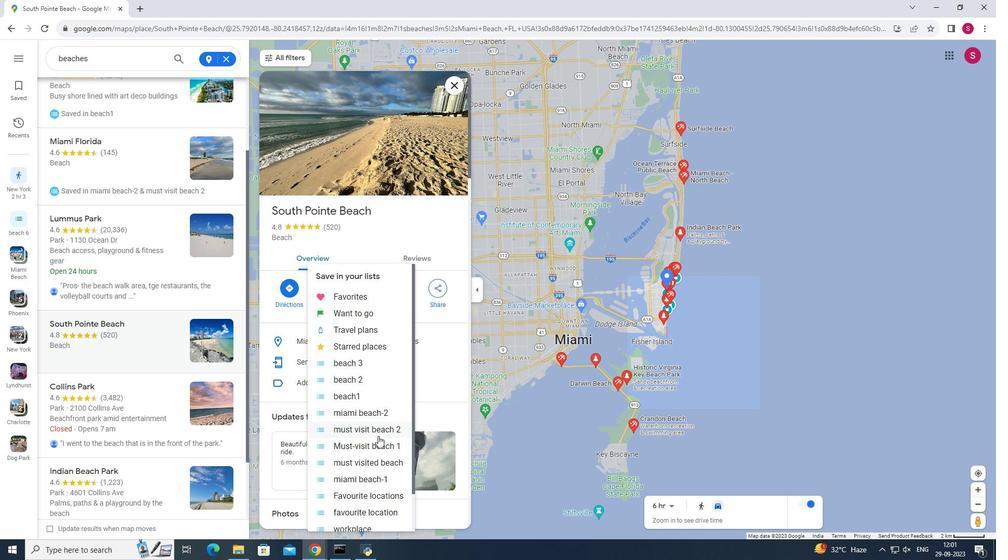 
Action: Mouse scrolled (378, 435) with delta (0, 0)
Screenshot: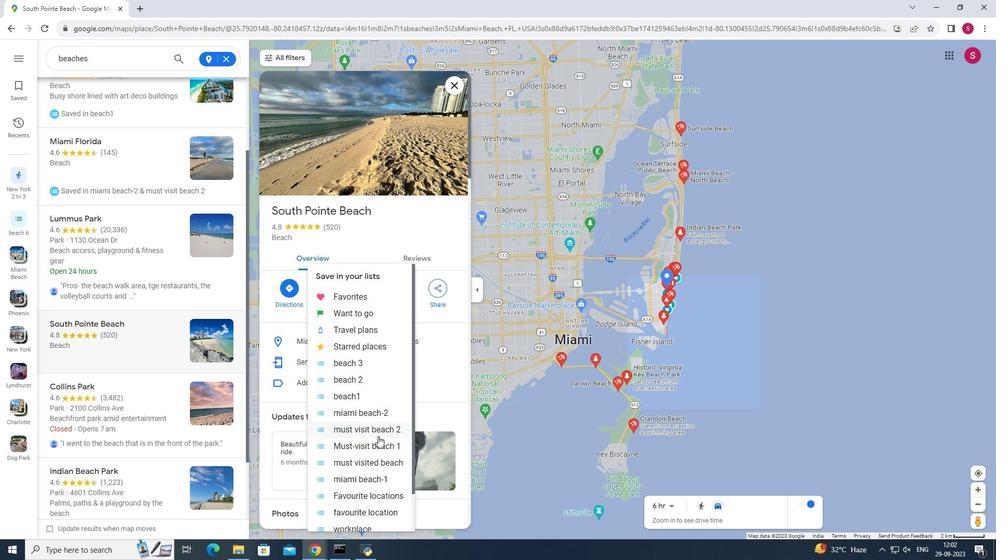 
Action: Mouse scrolled (378, 435) with delta (0, 0)
Screenshot: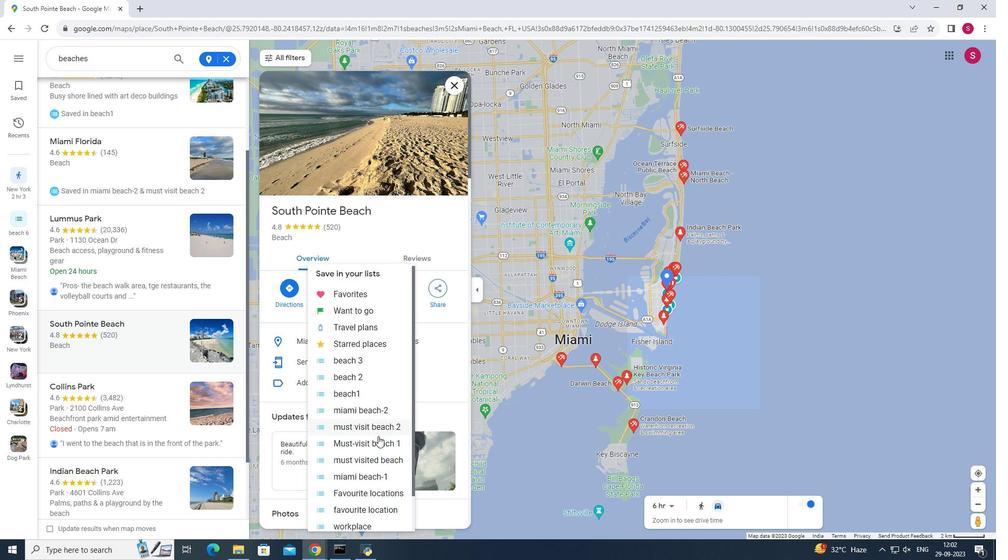 
Action: Mouse scrolled (378, 435) with delta (0, 0)
Screenshot: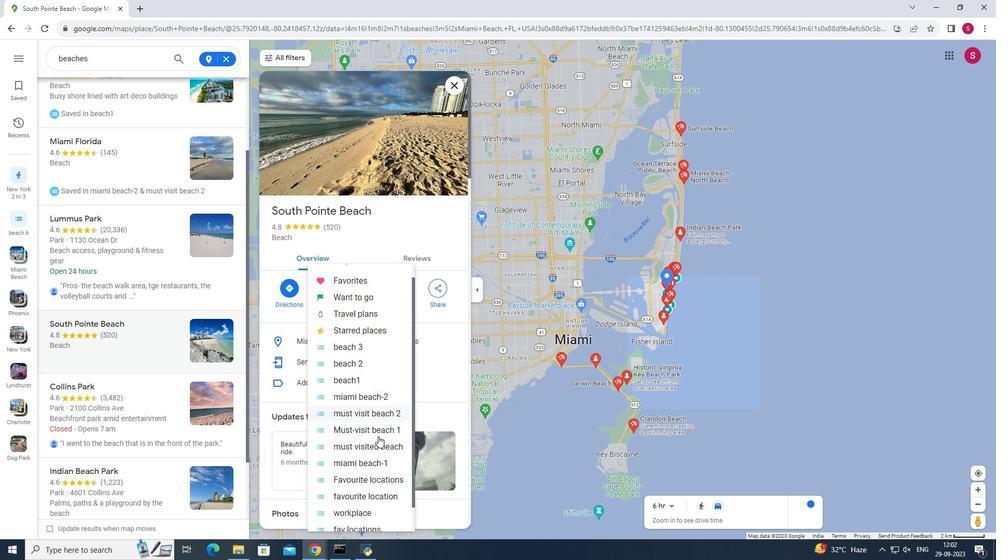 
Action: Mouse scrolled (378, 435) with delta (0, 0)
Screenshot: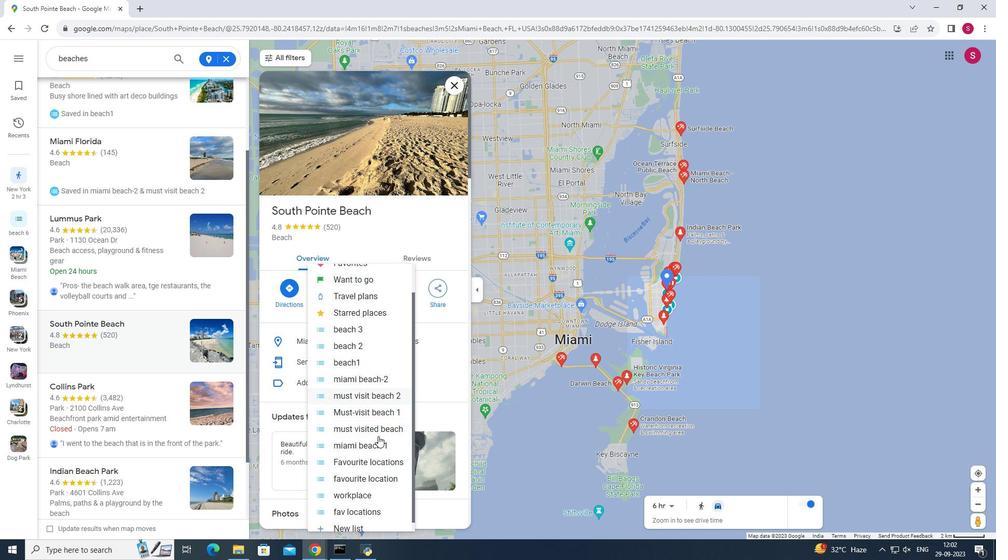 
Action: Mouse scrolled (378, 435) with delta (0, 0)
Screenshot: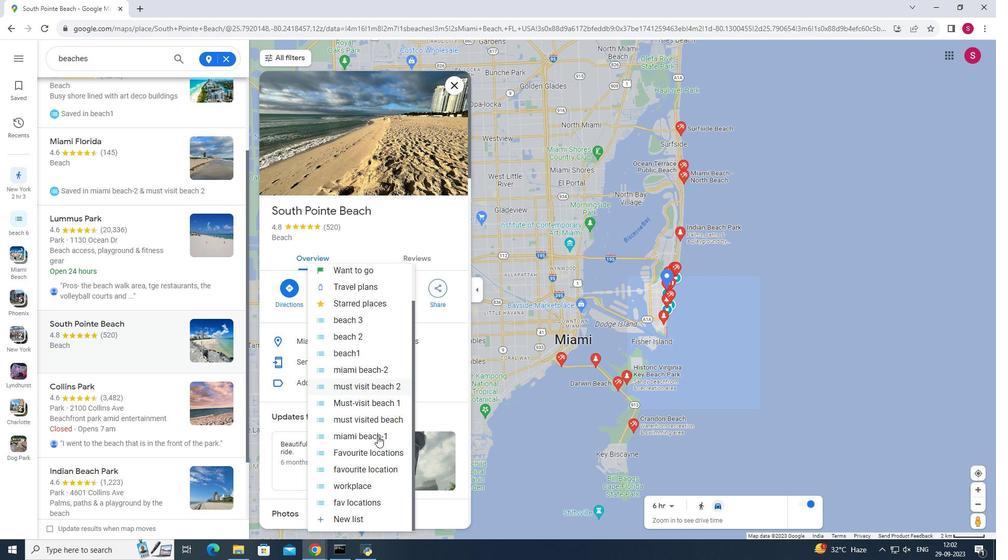 
Action: Mouse moved to (353, 518)
Screenshot: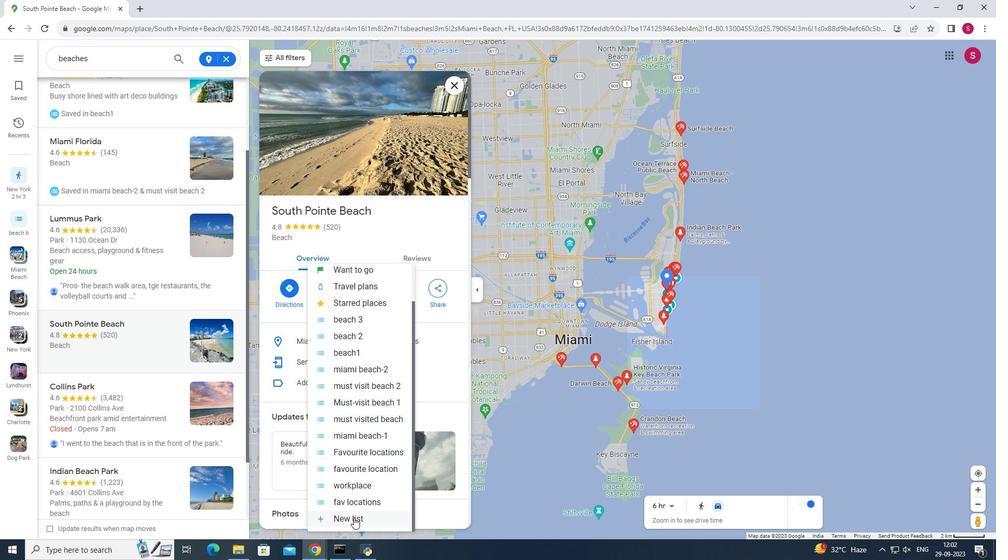 
Action: Mouse pressed left at (353, 518)
Screenshot: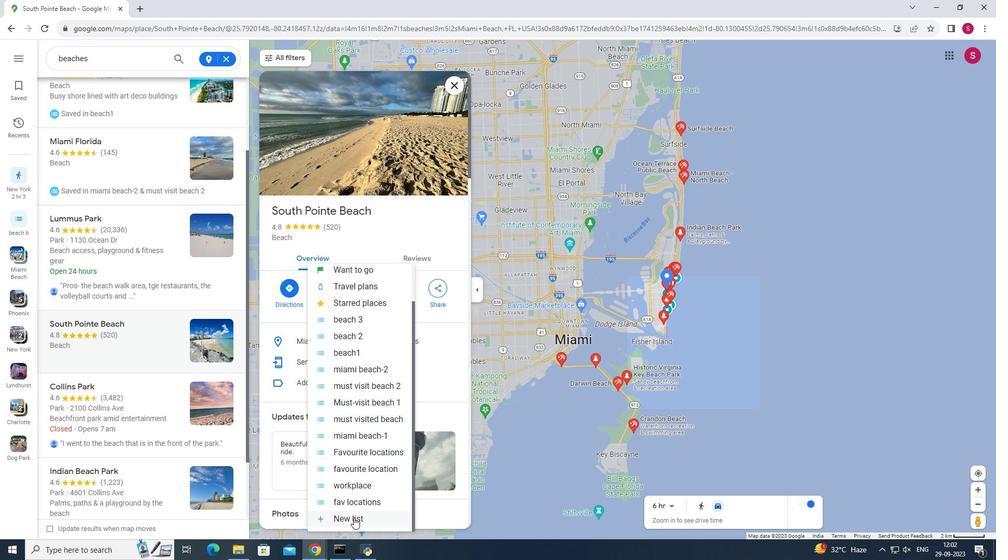 
Action: Key pressed beach<Key.space>6
Screenshot: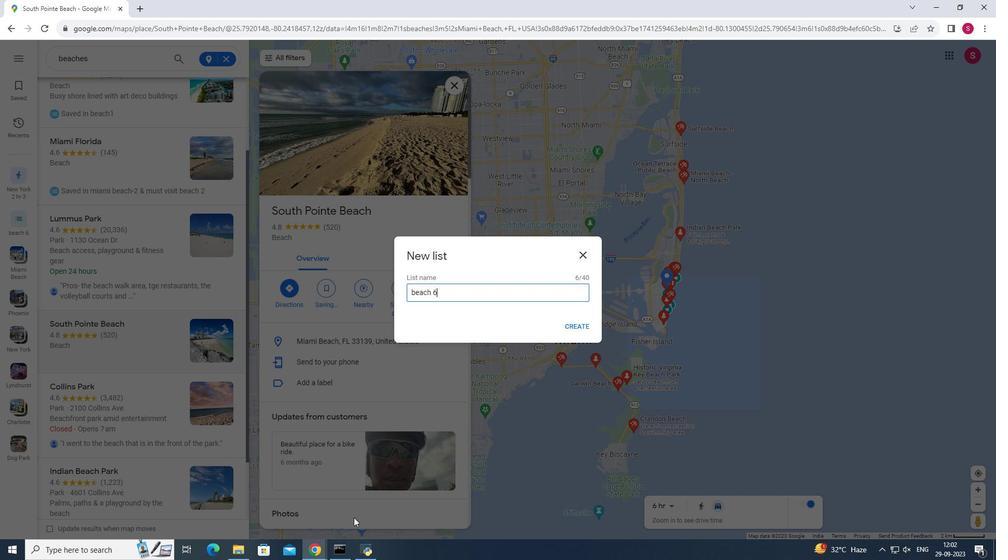 
Action: Mouse moved to (571, 325)
Screenshot: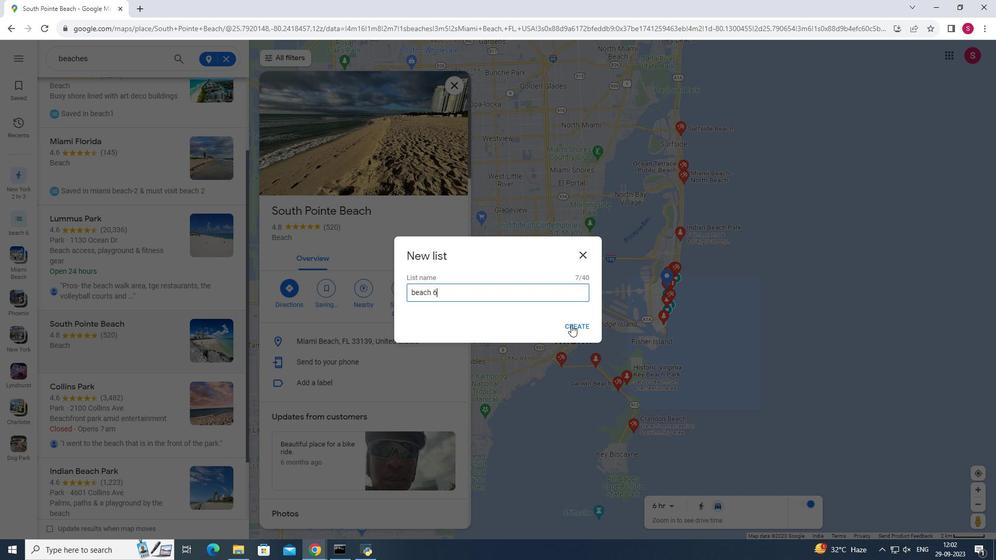 
Action: Mouse pressed left at (571, 325)
Screenshot: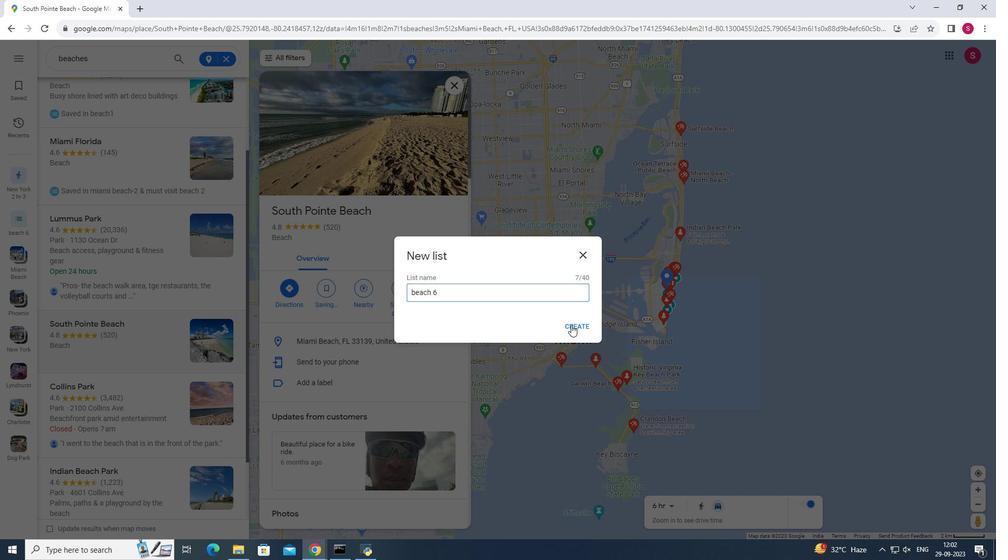 
Action: Mouse moved to (454, 83)
Screenshot: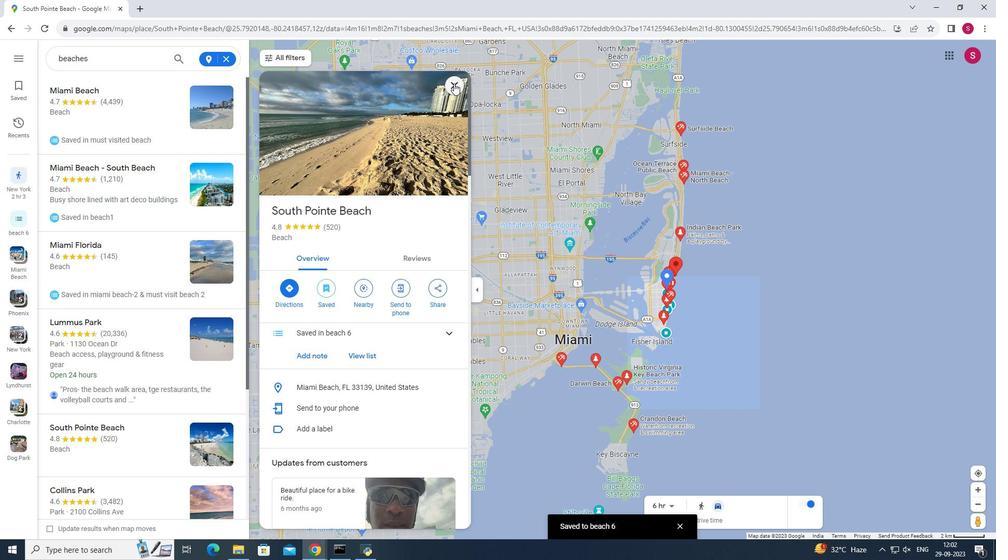 
Action: Mouse pressed left at (454, 83)
Screenshot: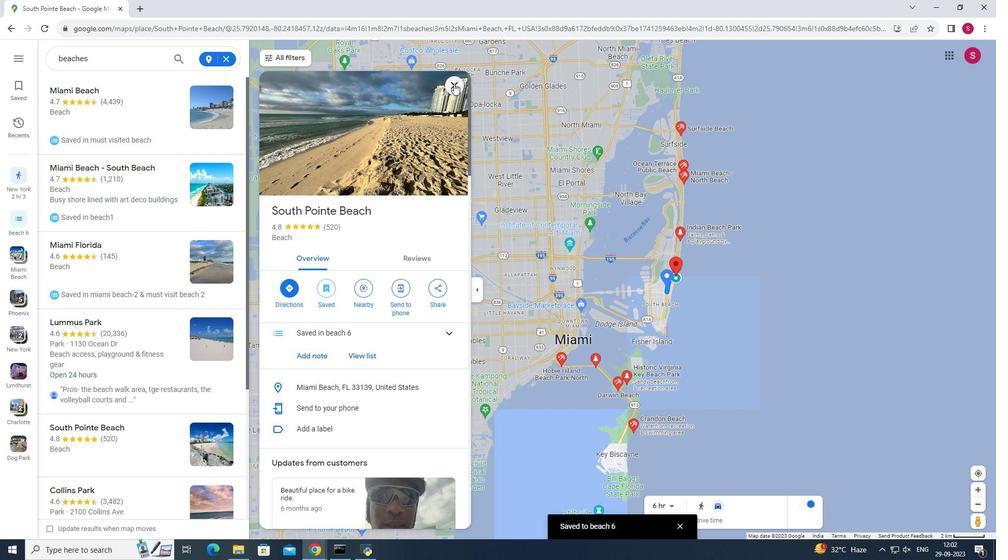 
Action: Mouse moved to (111, 317)
Screenshot: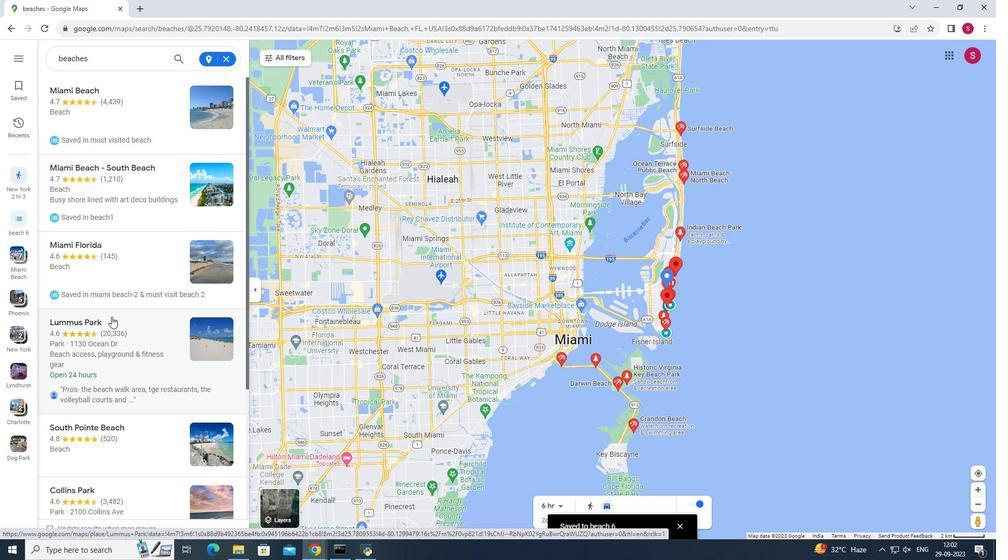 
Action: Mouse scrolled (111, 316) with delta (0, 0)
Screenshot: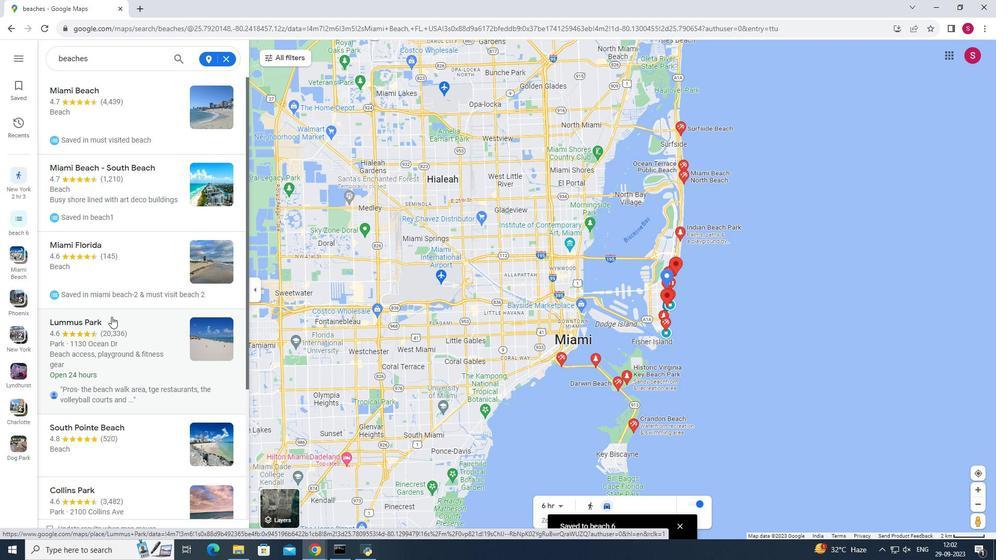 
Action: Mouse scrolled (111, 316) with delta (0, 0)
Screenshot: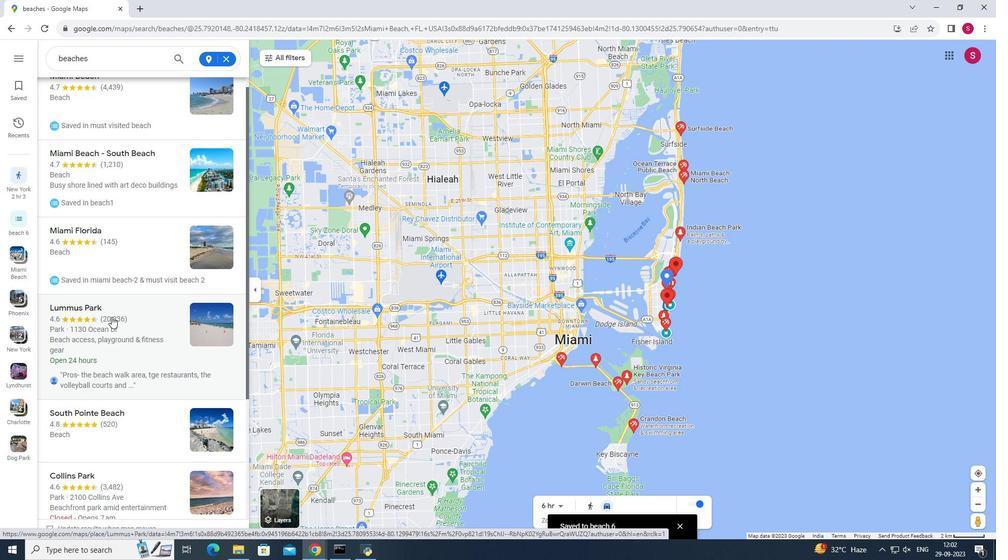 
Action: Mouse scrolled (111, 316) with delta (0, 0)
Screenshot: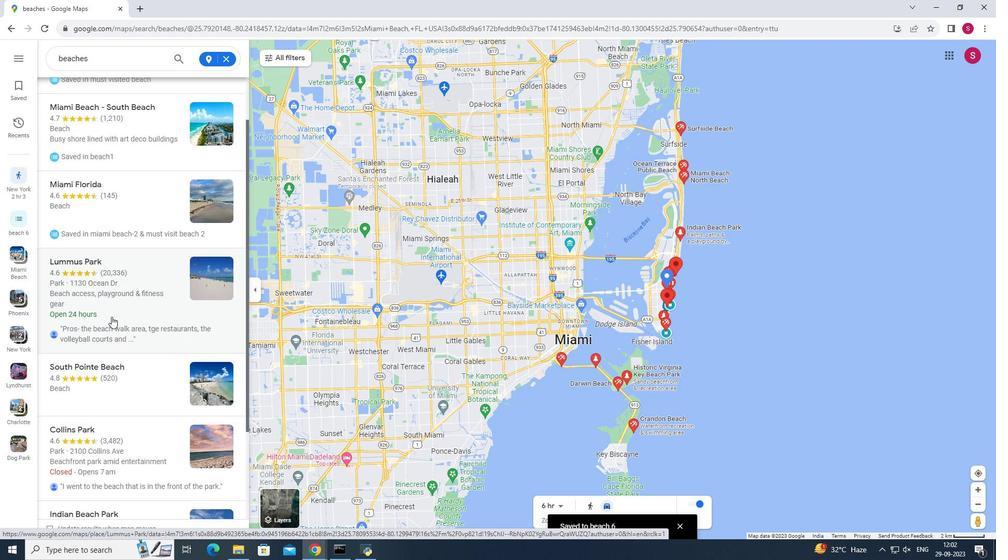 
Action: Mouse moved to (137, 341)
Screenshot: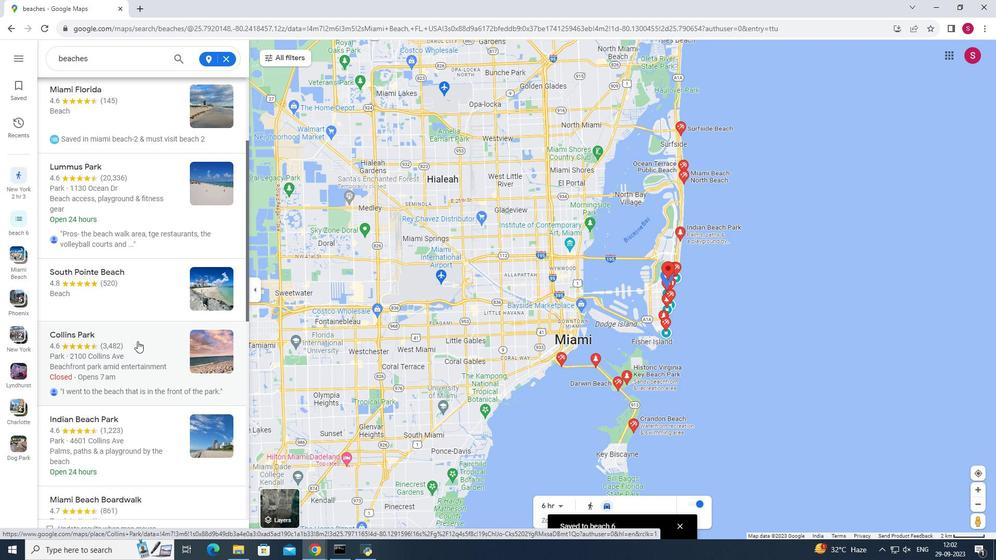 
Action: Mouse pressed left at (137, 341)
Screenshot: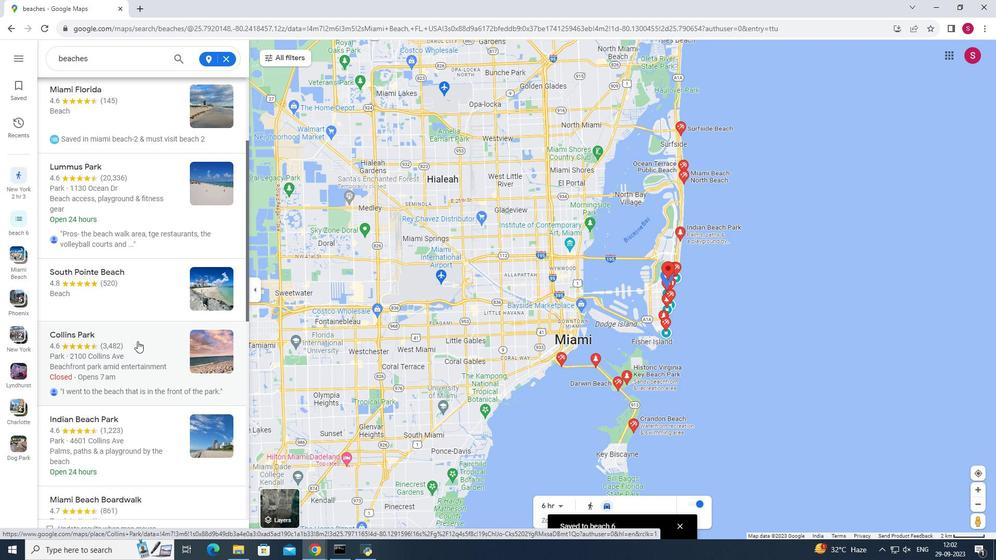 
Action: Mouse moved to (325, 289)
Screenshot: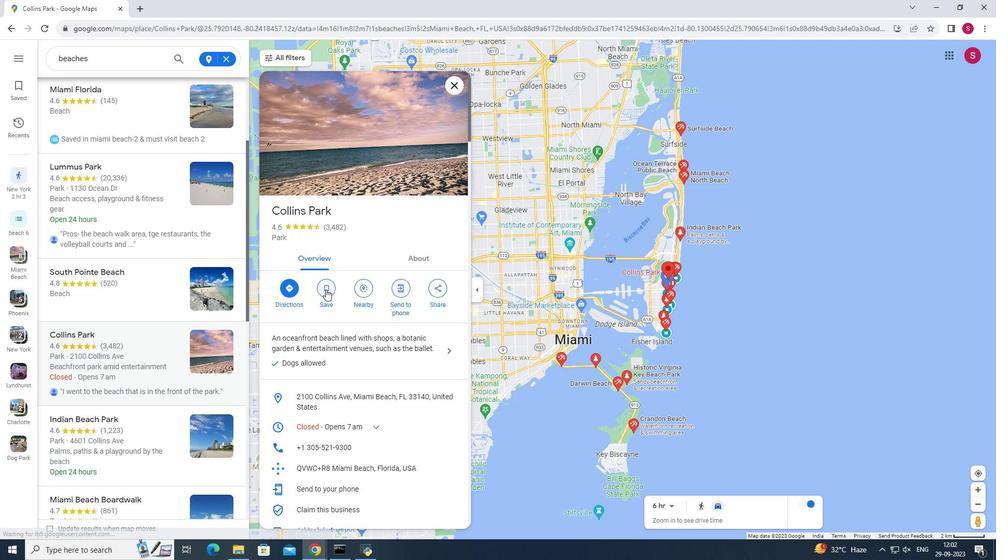 
Action: Mouse pressed left at (325, 289)
Screenshot: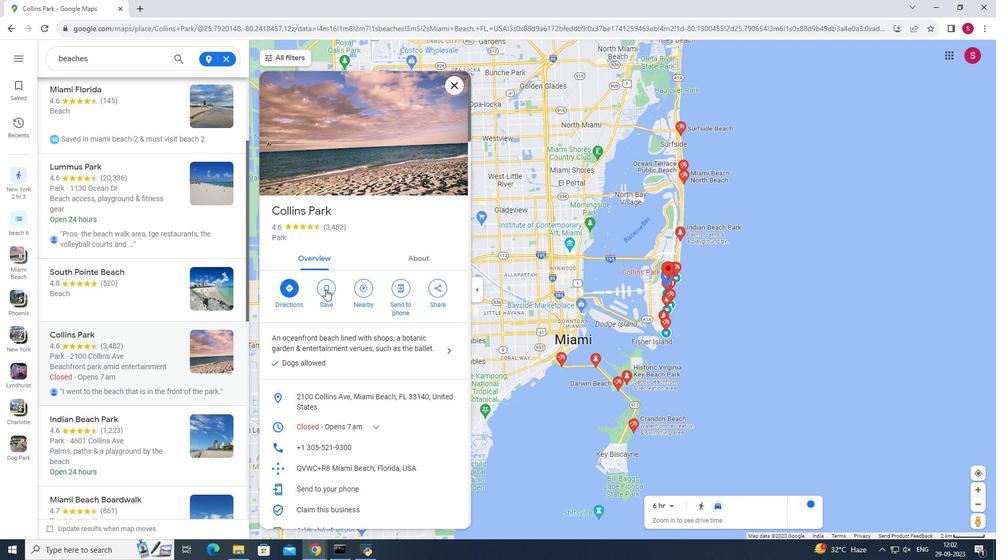 
Action: Mouse pressed left at (325, 289)
Screenshot: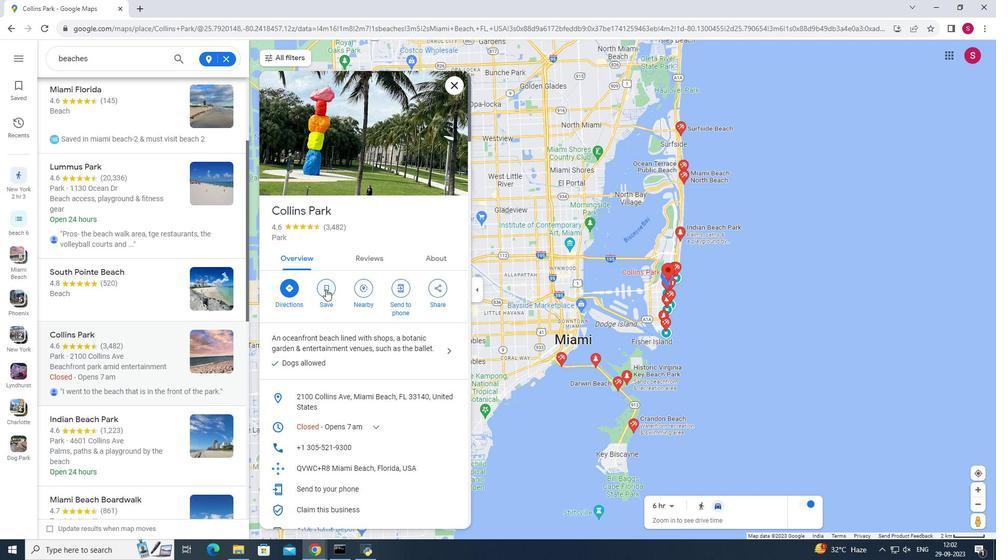 
Action: Mouse moved to (342, 389)
Screenshot: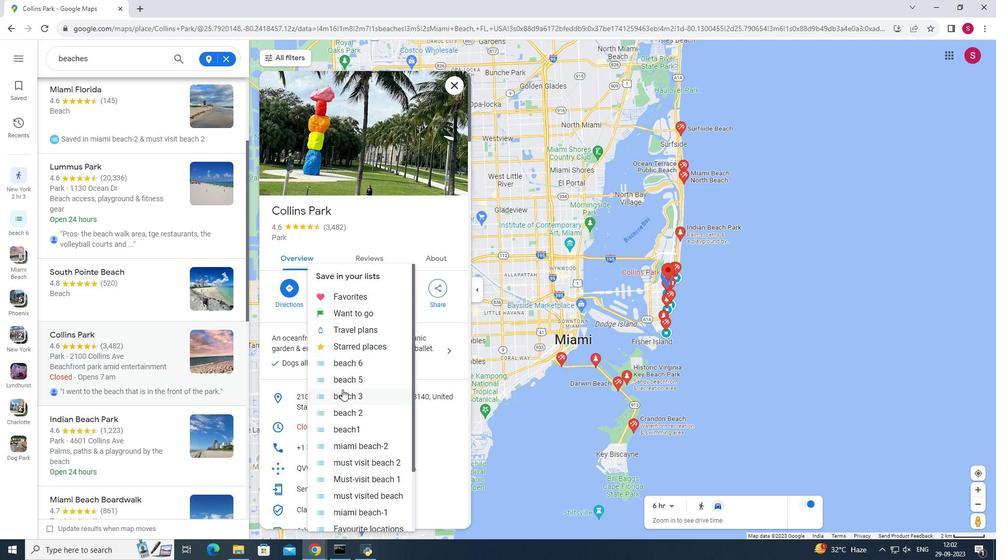 
Action: Mouse scrolled (342, 389) with delta (0, 0)
Screenshot: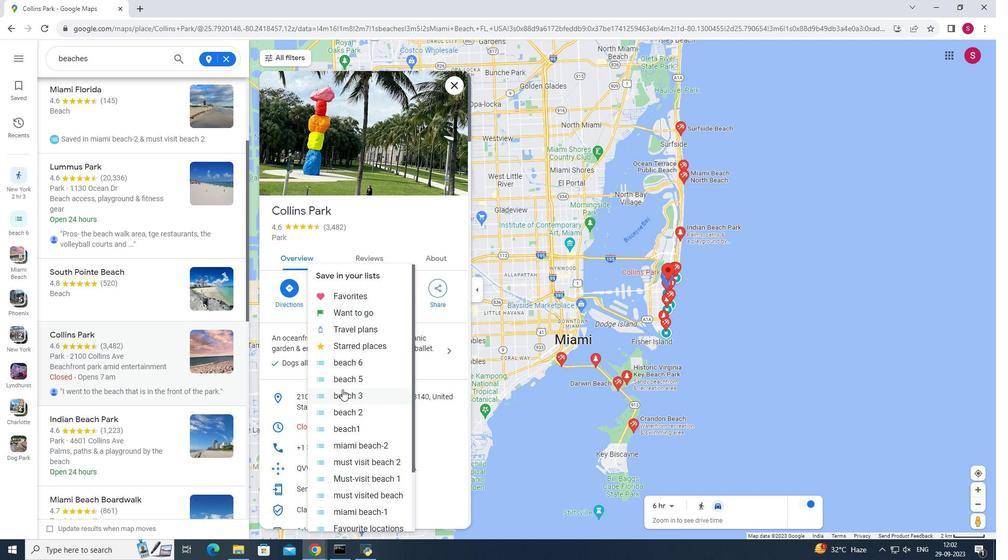 
Action: Mouse scrolled (342, 389) with delta (0, 0)
Screenshot: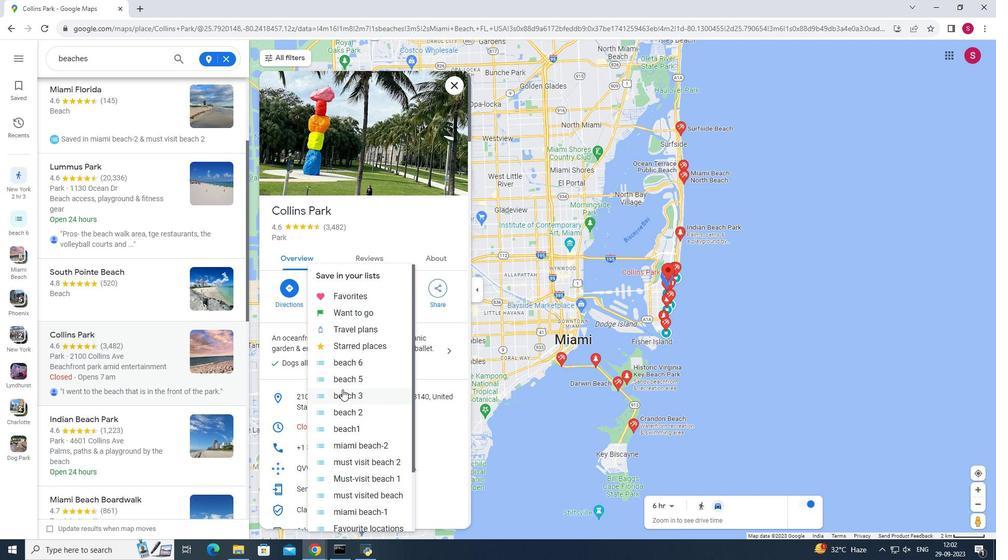 
Action: Mouse scrolled (342, 389) with delta (0, 0)
Screenshot: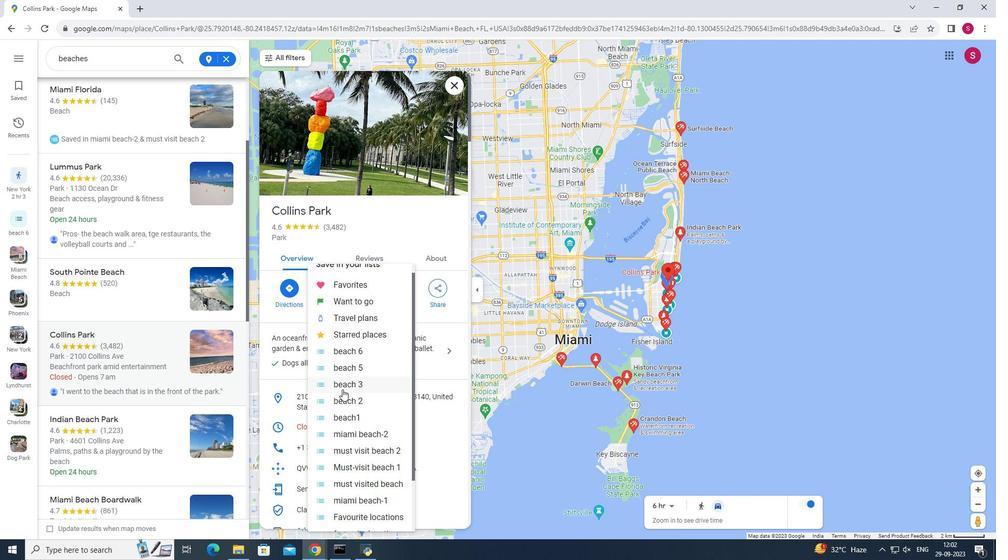 
Action: Mouse scrolled (342, 389) with delta (0, 0)
Screenshot: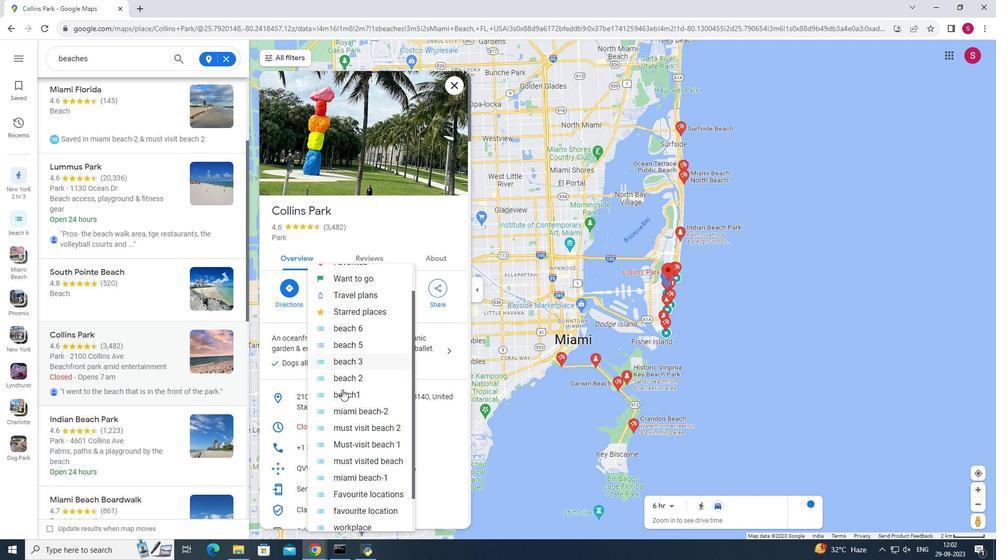 
Action: Mouse scrolled (342, 389) with delta (0, 0)
Screenshot: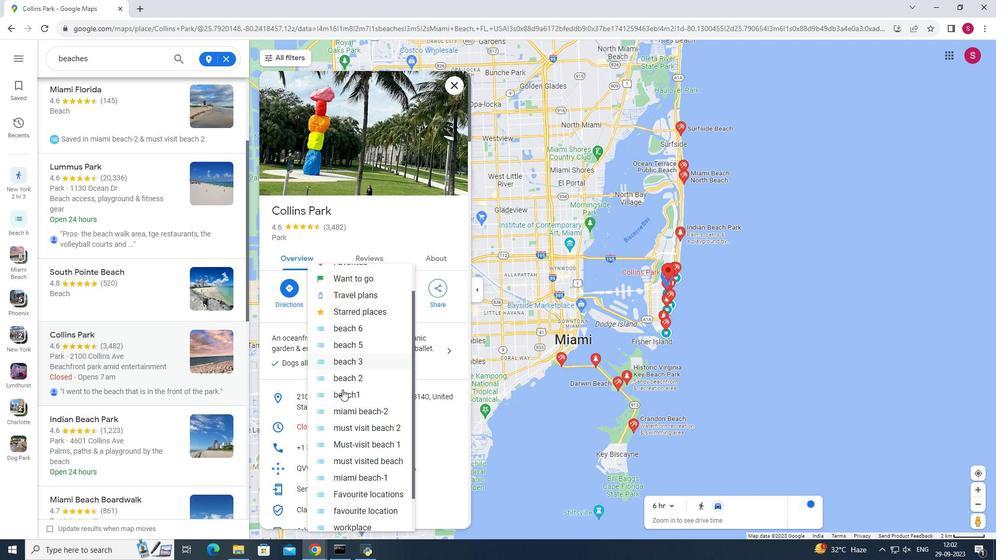 
Action: Mouse scrolled (342, 389) with delta (0, 0)
Screenshot: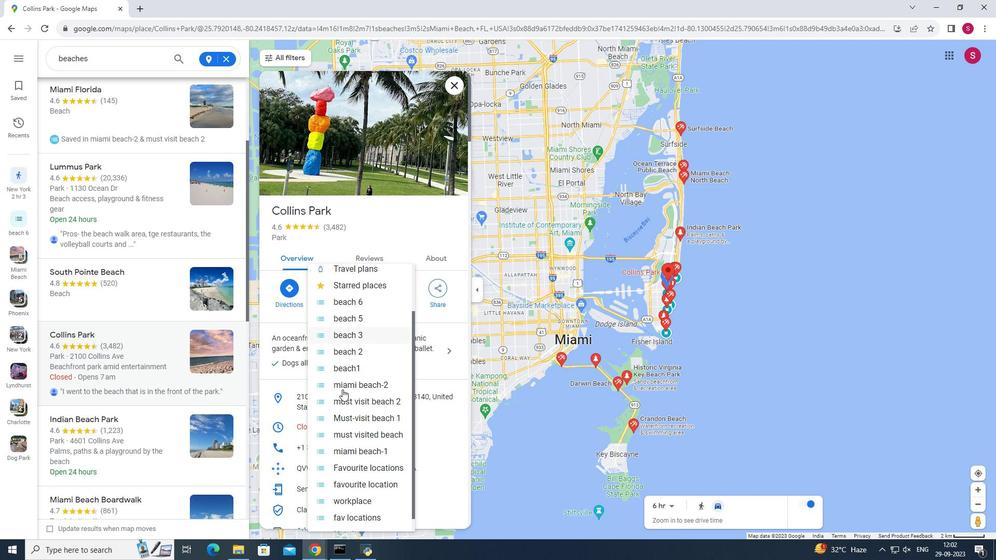 
Action: Mouse moved to (350, 522)
Screenshot: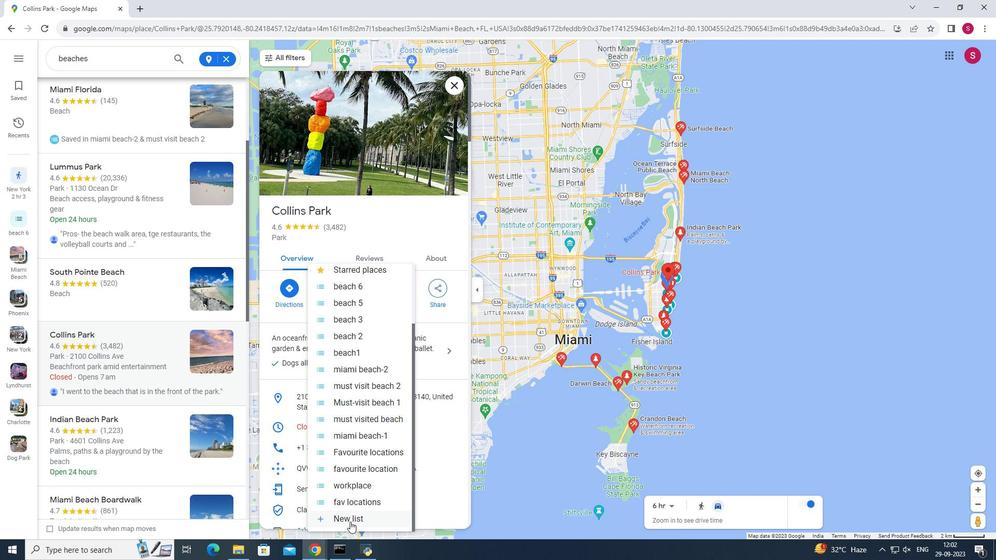 
Action: Mouse pressed left at (350, 522)
Screenshot: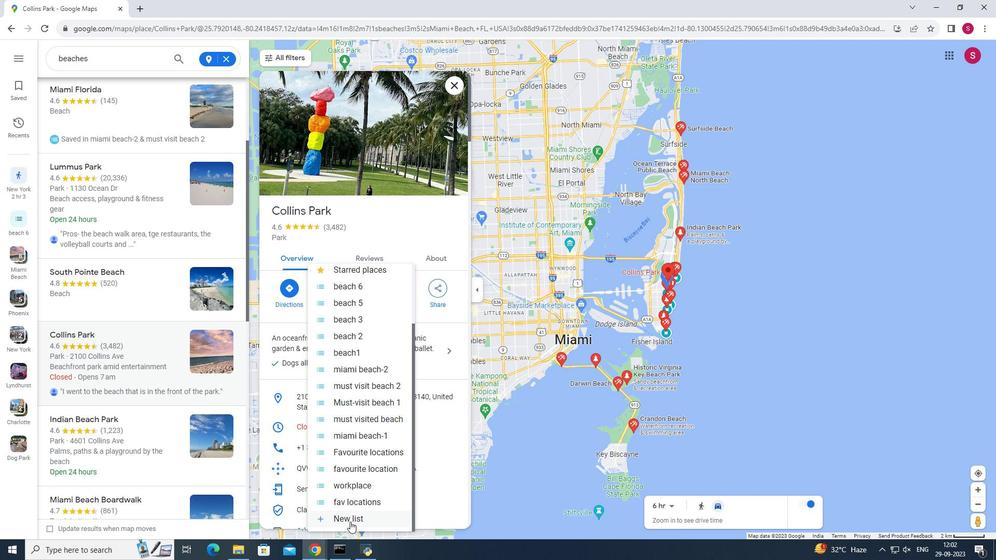 
Action: Key pressed beach<Key.space>8
Screenshot: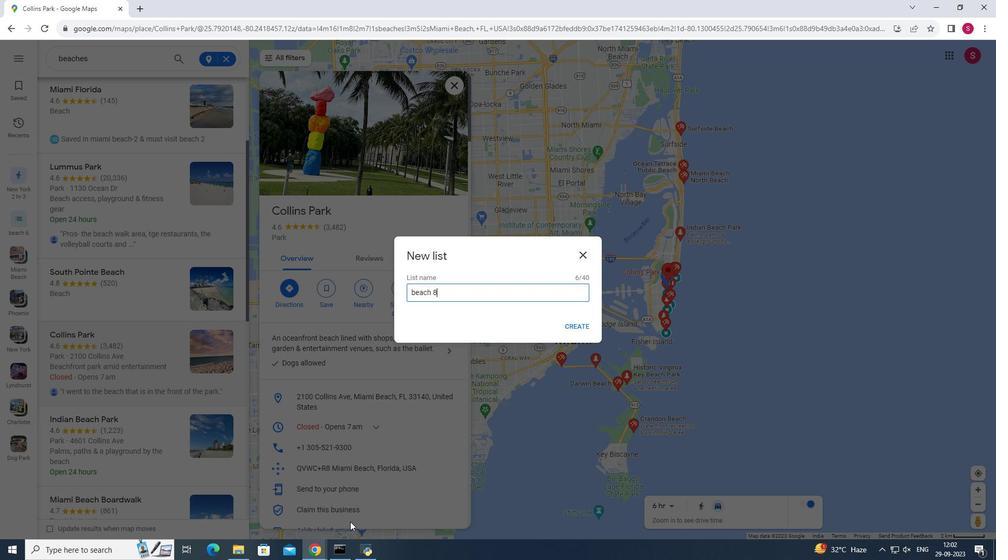 
Action: Mouse moved to (581, 324)
Screenshot: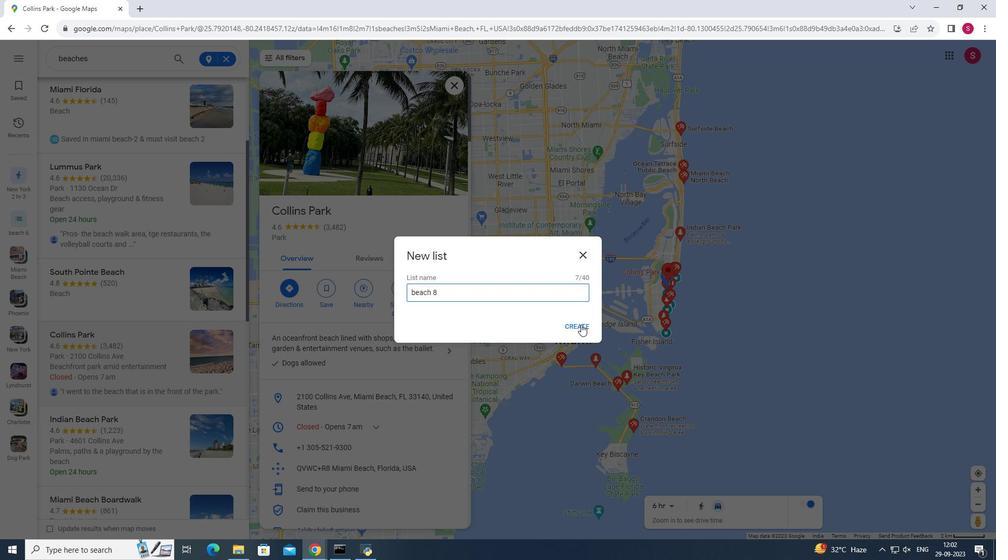 
Action: Mouse pressed left at (581, 324)
Screenshot: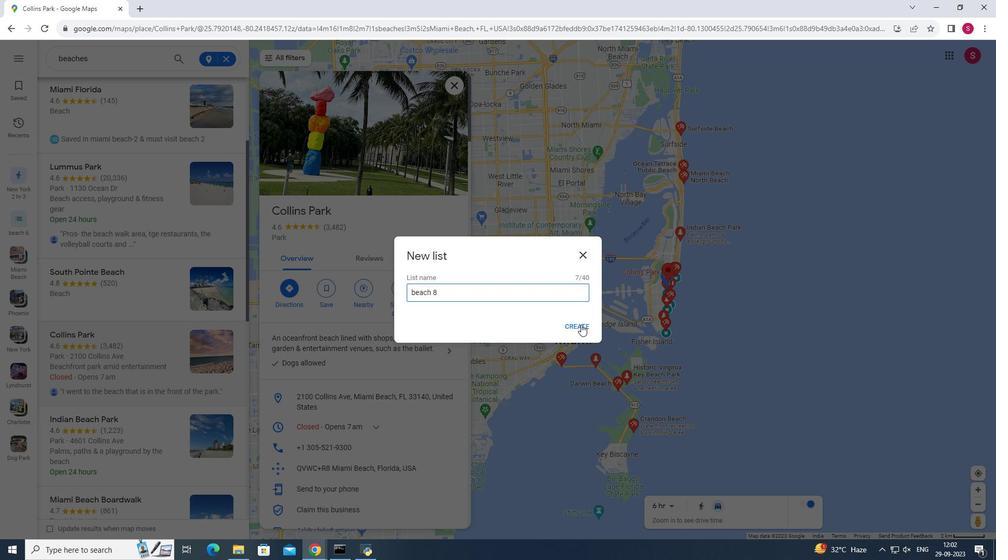 
Action: Mouse moved to (455, 85)
Screenshot: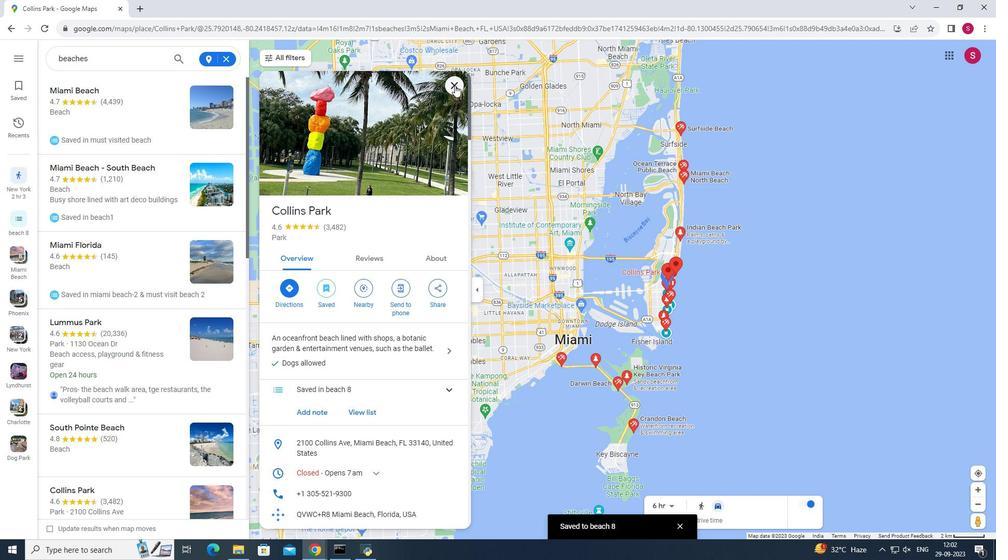 
Action: Mouse pressed left at (455, 85)
Screenshot: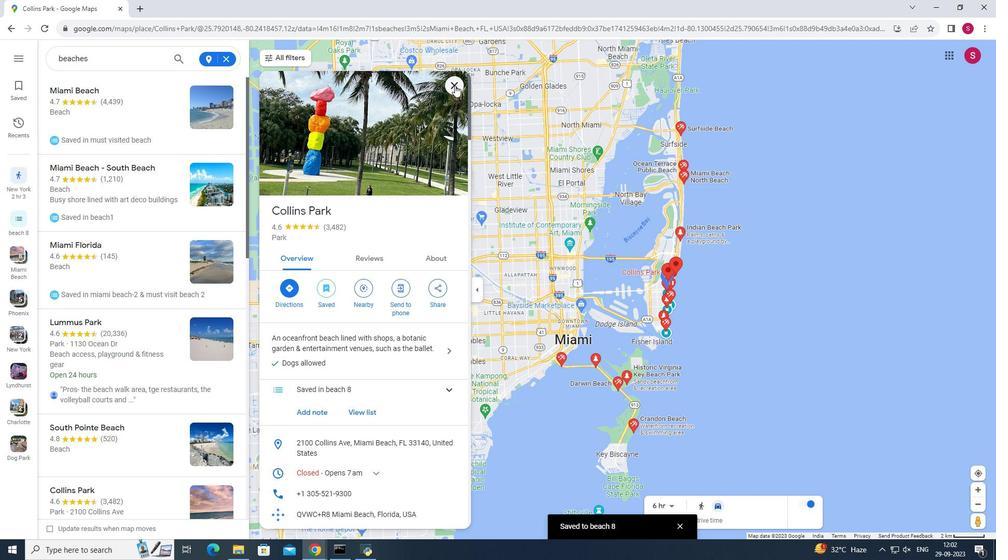 
Action: Mouse moved to (456, 86)
Screenshot: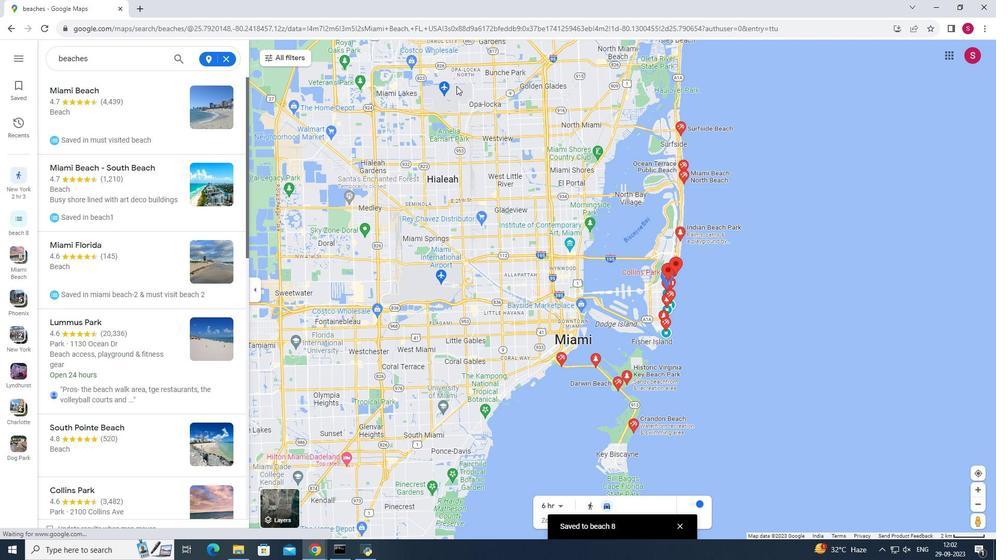 
